 Task: Add an event with the title Second Team Building Workshop: Building Trust and Camaraderie, date ''2024/03/20'', time 8:50 AM to 10:50 AMand add a description: The training workshop will commence with an introduction to the fundamental principles of effective presentations. Participants will learn about the key elements of a successful presentation, including content development, delivery techniques, visual aids, and audience engagement.Select event color  Banana . Add location for the event as: 123 Sultan Ahmed Mosque, Istanbul, Turkey, logged in from the account softage.10@softage.netand send the event invitation to softage.6@softage.net and softage.7@softage.net. Set a reminder for the event Daily
Action: Mouse moved to (42, 83)
Screenshot: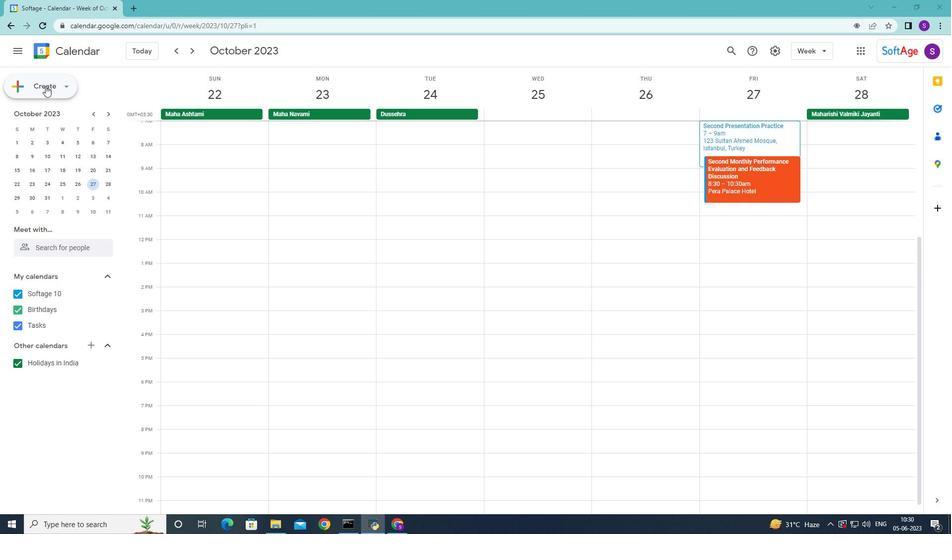 
Action: Mouse pressed left at (42, 83)
Screenshot: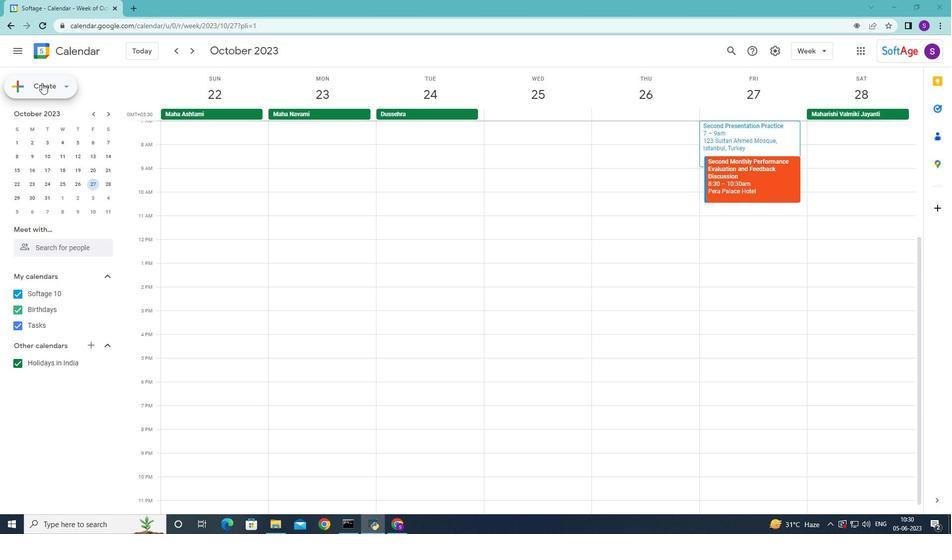 
Action: Mouse moved to (60, 119)
Screenshot: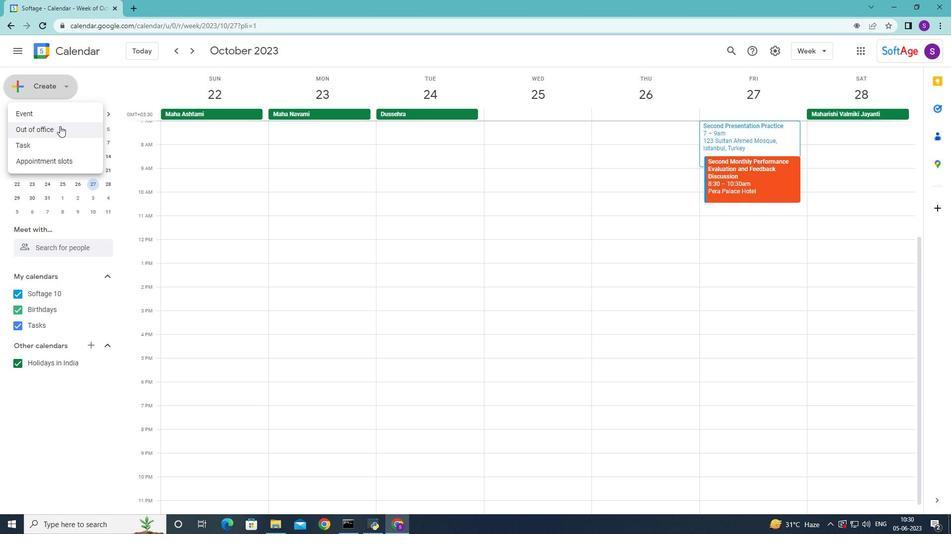
Action: Mouse pressed left at (60, 119)
Screenshot: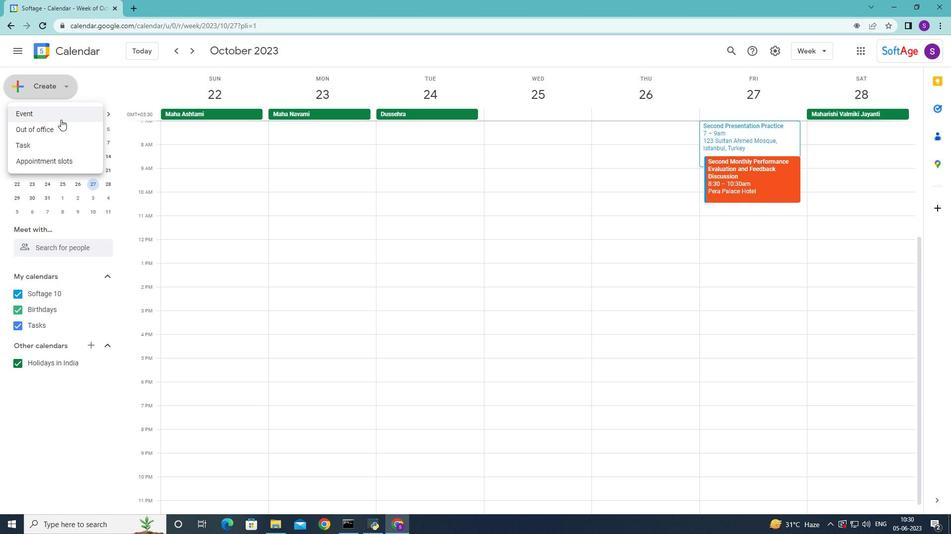 
Action: Mouse moved to (515, 188)
Screenshot: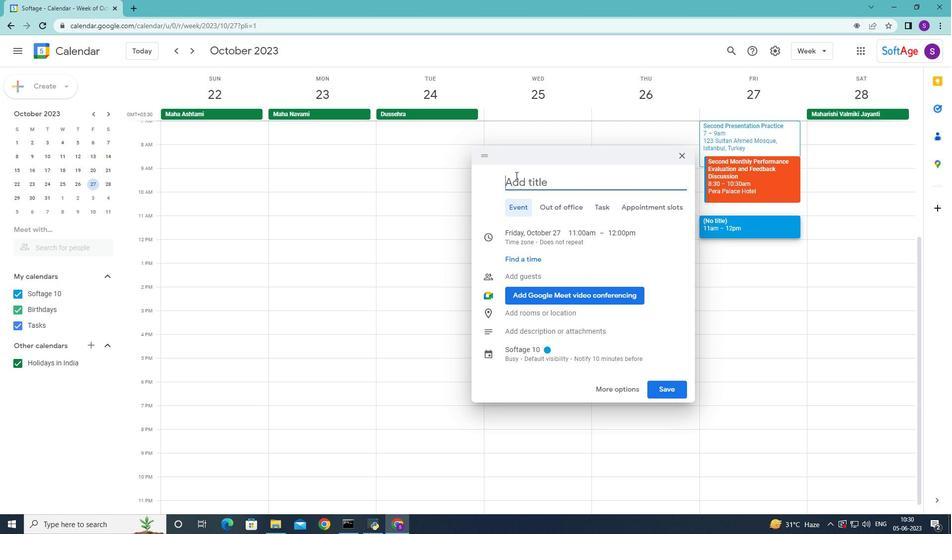 
Action: Mouse pressed left at (515, 188)
Screenshot: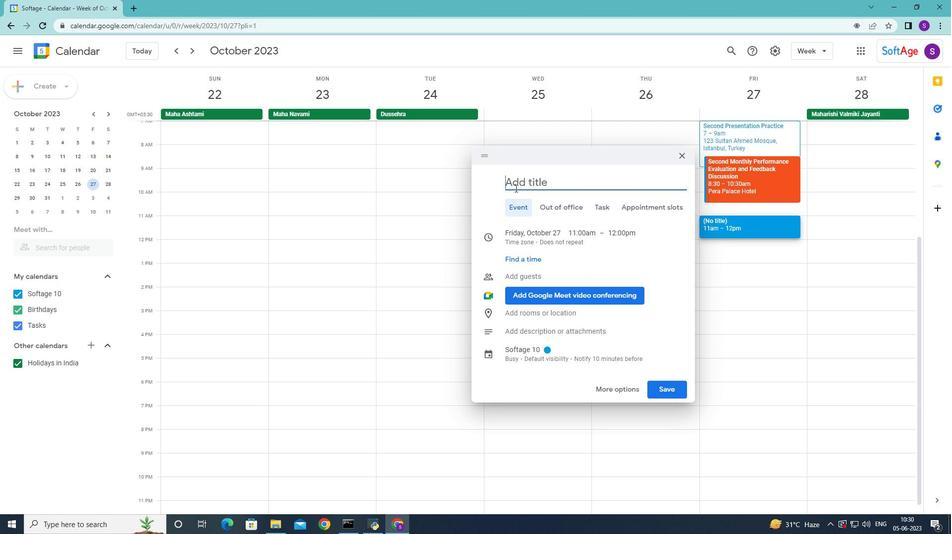 
Action: Key pressed <Key.shift>Team<Key.space><Key.shift>Building<Key.space><Key.shift>Workshop<Key.space><Key.backspace><Key.shift_r>:<Key.space><Key.shift>Building<Key.space><Key.shift>Trust<Key.space>and<Key.space><Key.shift>Camaraderie<Key.space>
Screenshot: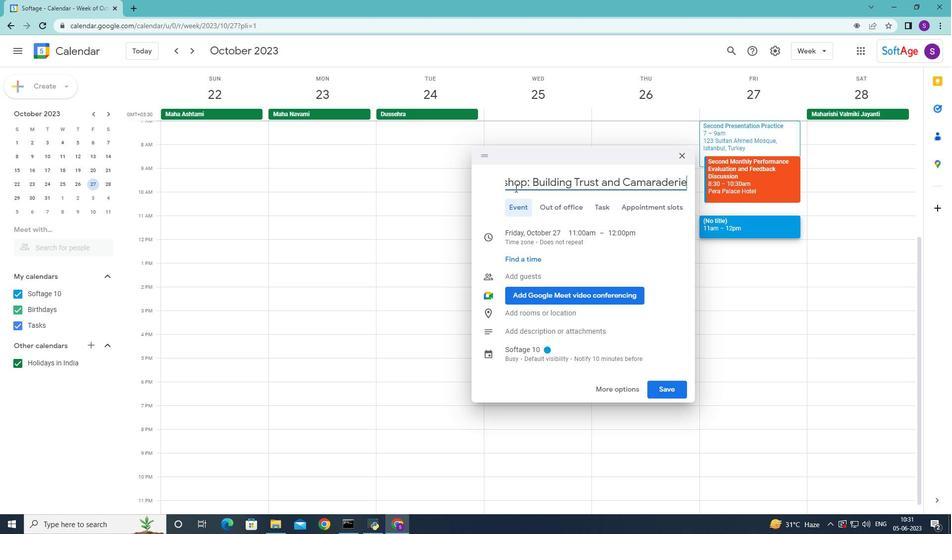 
Action: Mouse moved to (507, 234)
Screenshot: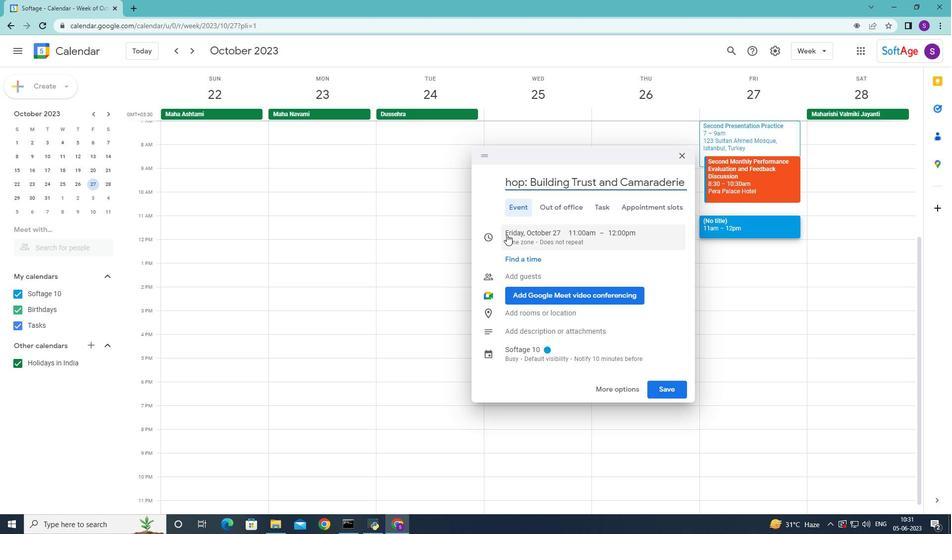 
Action: Mouse pressed left at (507, 234)
Screenshot: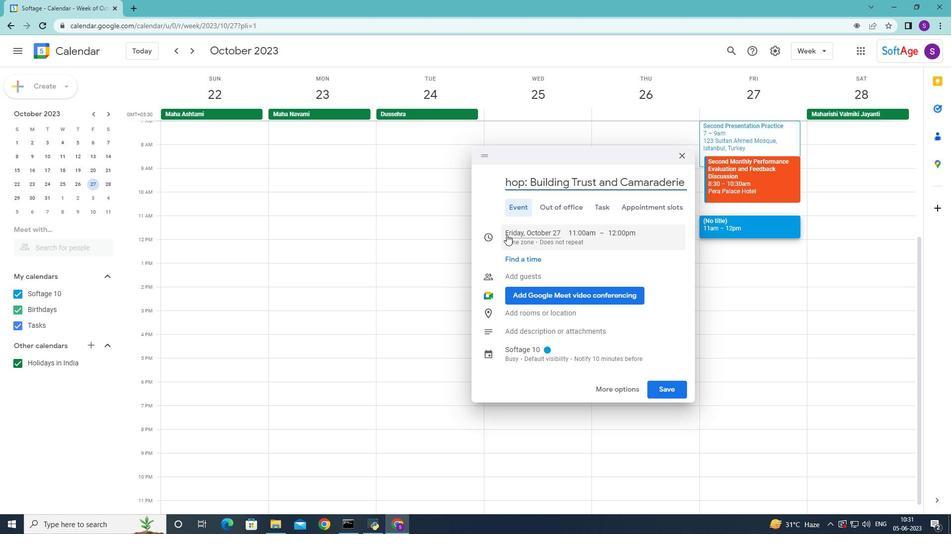 
Action: Mouse pressed left at (507, 234)
Screenshot: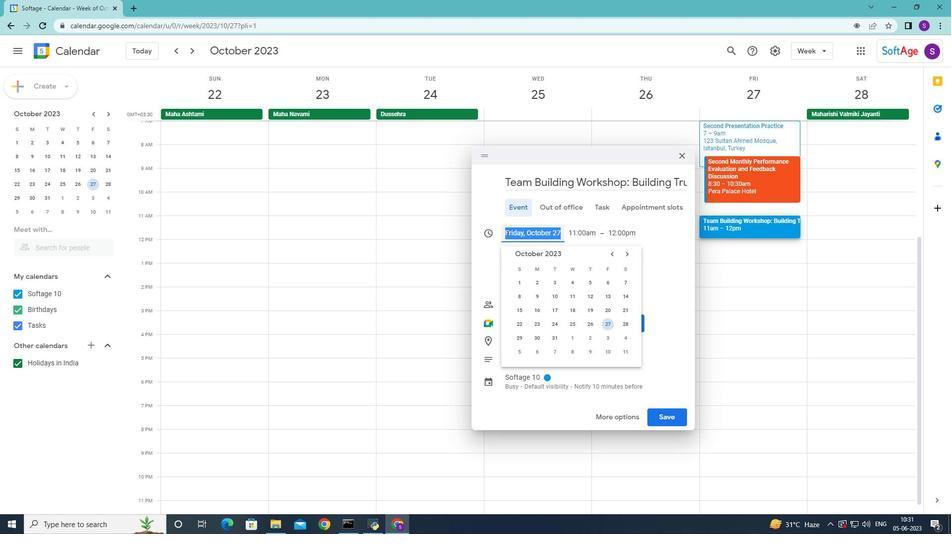 
Action: Mouse moved to (628, 254)
Screenshot: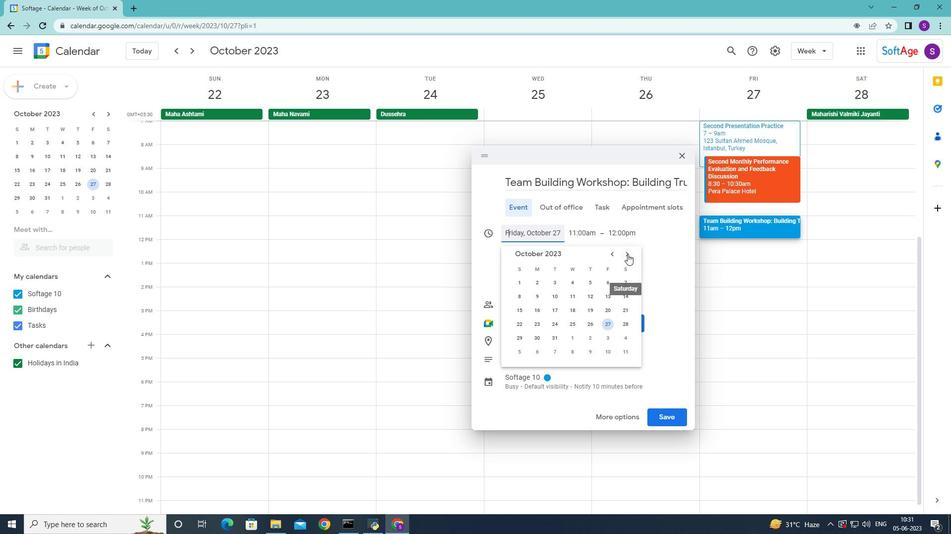 
Action: Mouse pressed left at (628, 254)
Screenshot: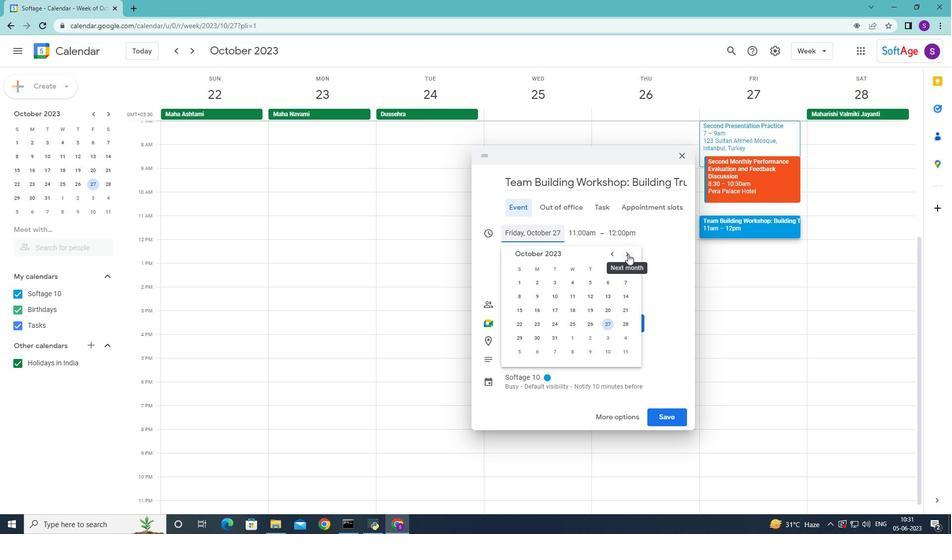 
Action: Mouse pressed left at (628, 254)
Screenshot: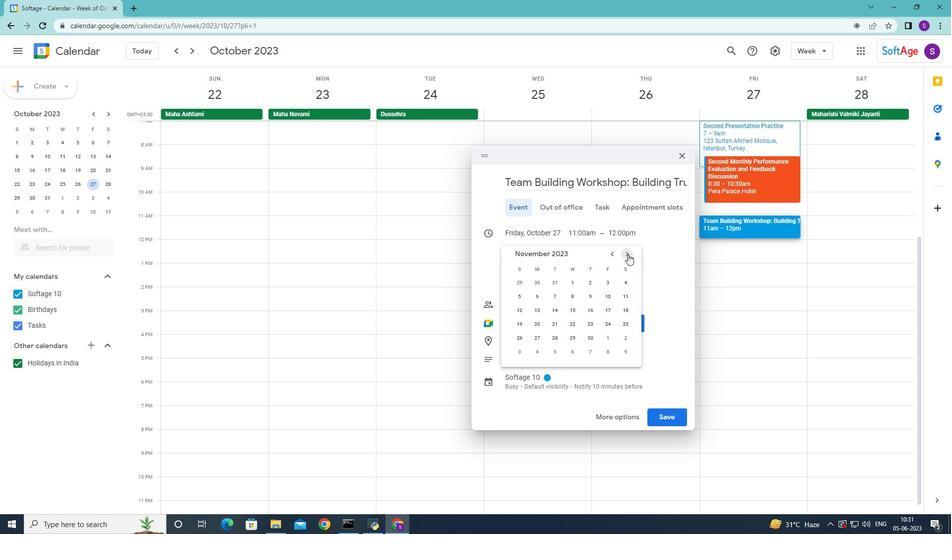 
Action: Mouse pressed left at (628, 254)
Screenshot: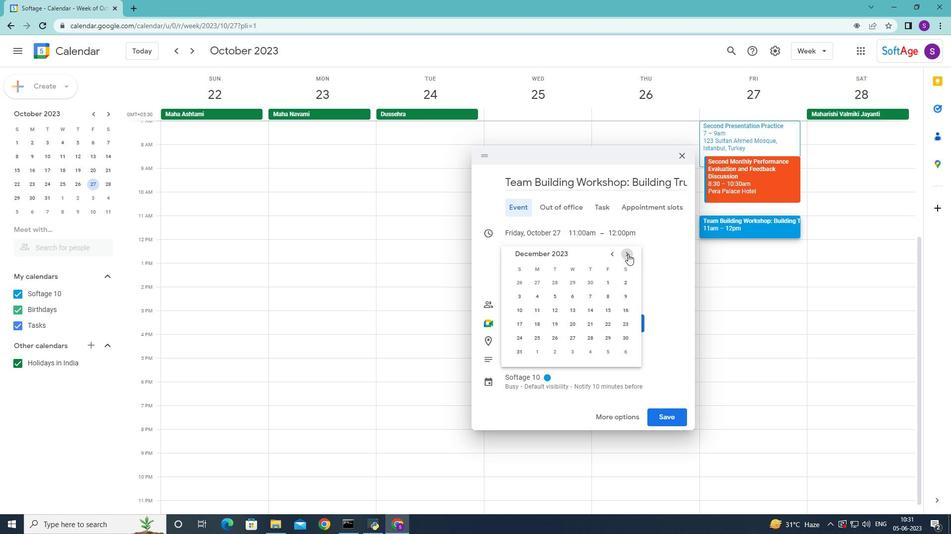 
Action: Mouse pressed left at (628, 254)
Screenshot: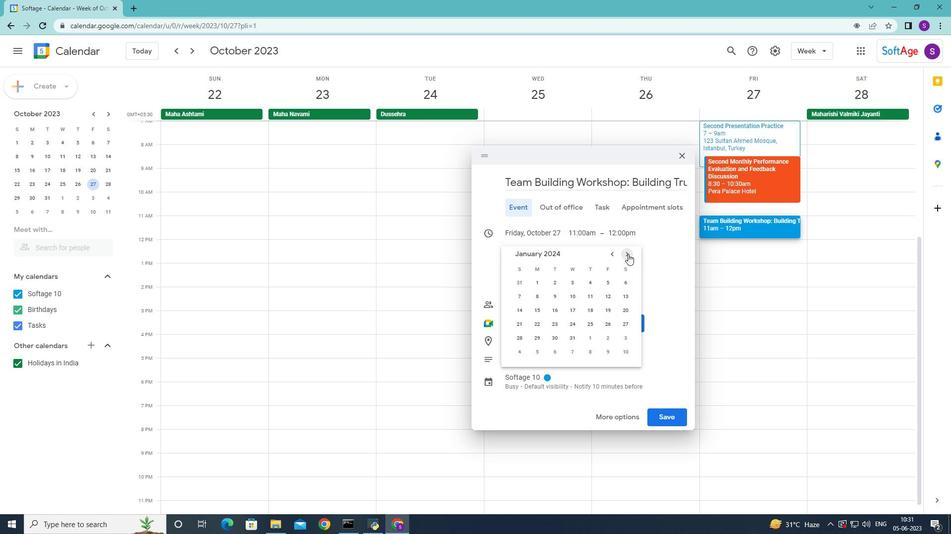 
Action: Mouse pressed left at (628, 254)
Screenshot: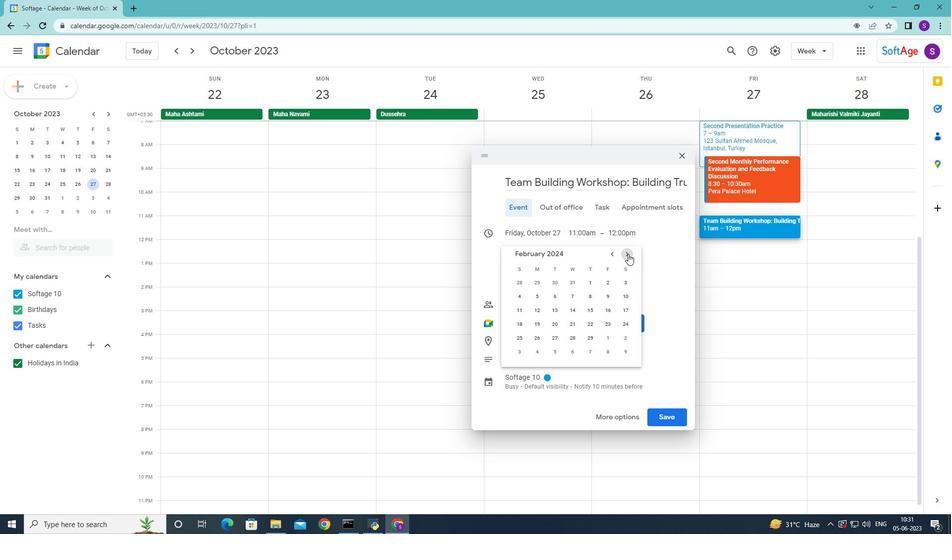 
Action: Mouse moved to (573, 323)
Screenshot: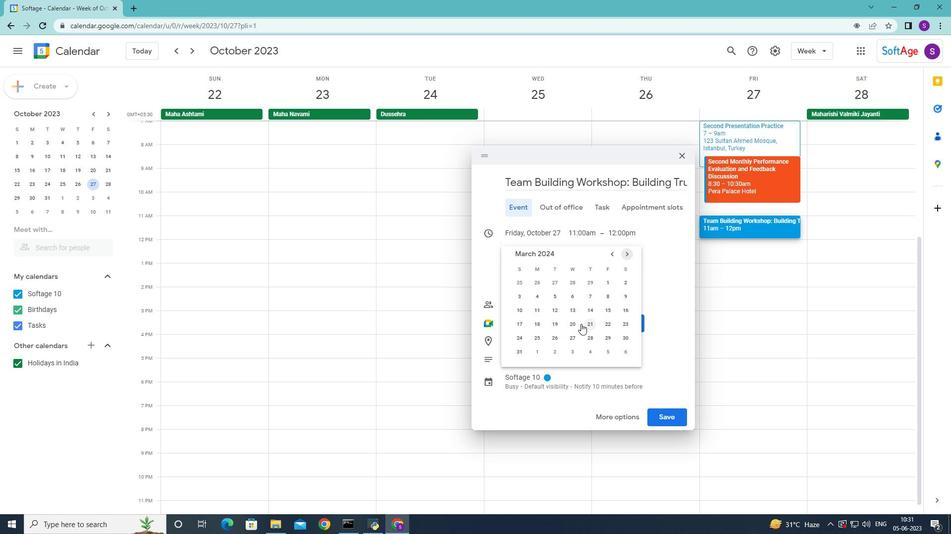
Action: Mouse pressed left at (573, 323)
Screenshot: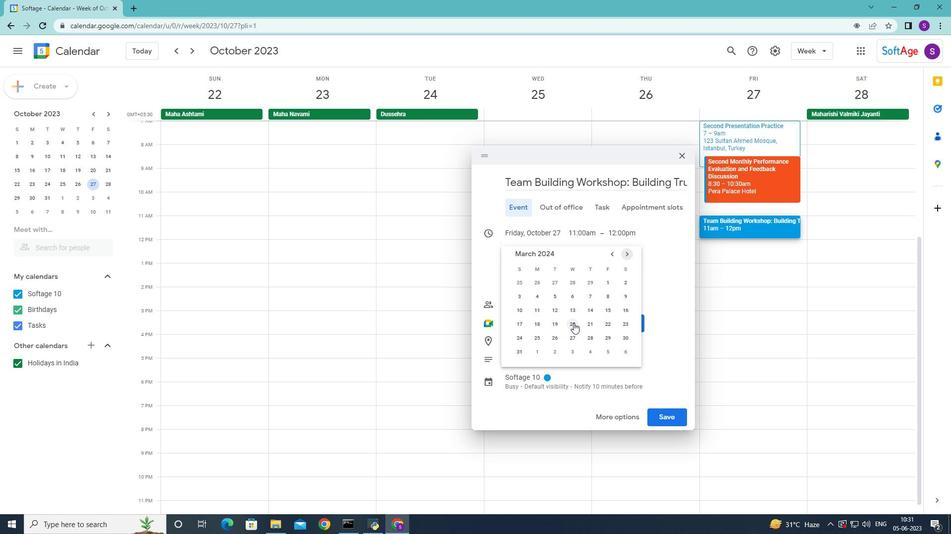 
Action: Mouse moved to (406, 235)
Screenshot: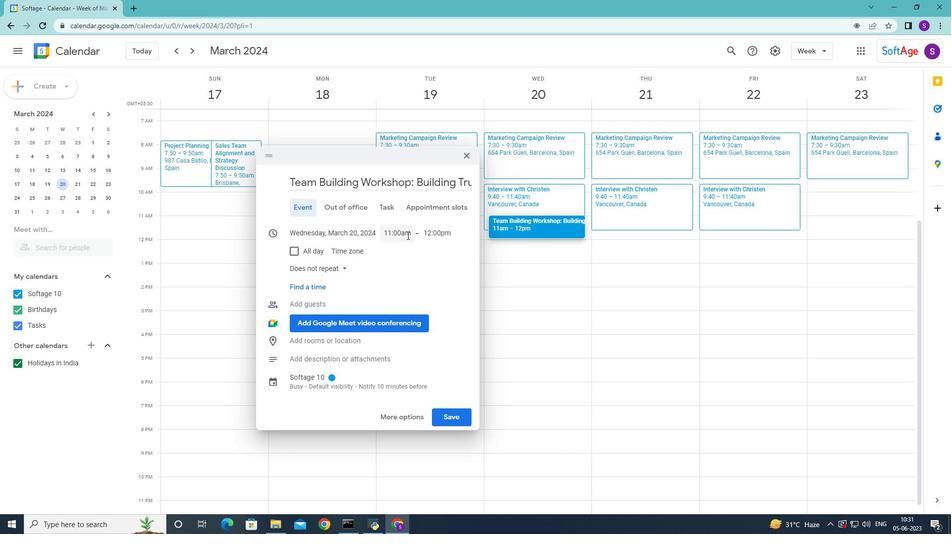 
Action: Mouse pressed left at (406, 235)
Screenshot: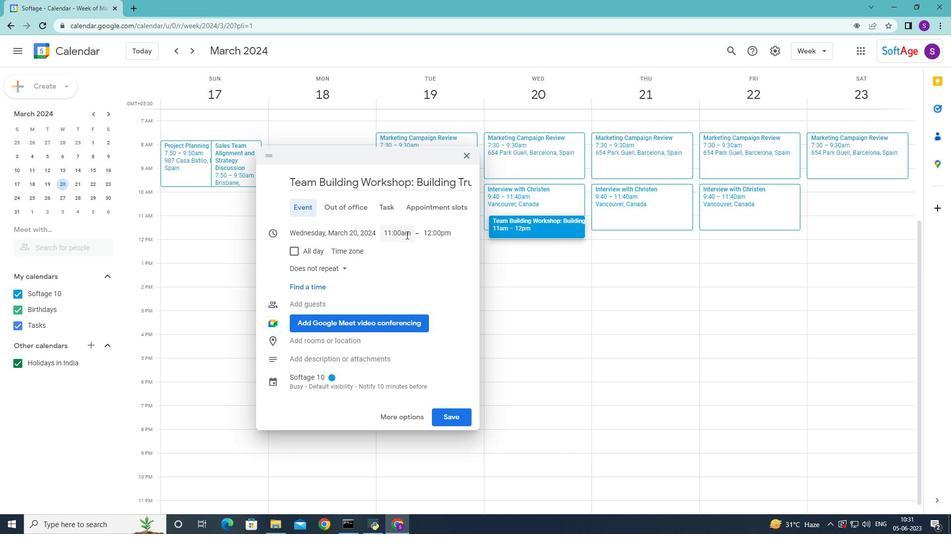 
Action: Mouse moved to (406, 299)
Screenshot: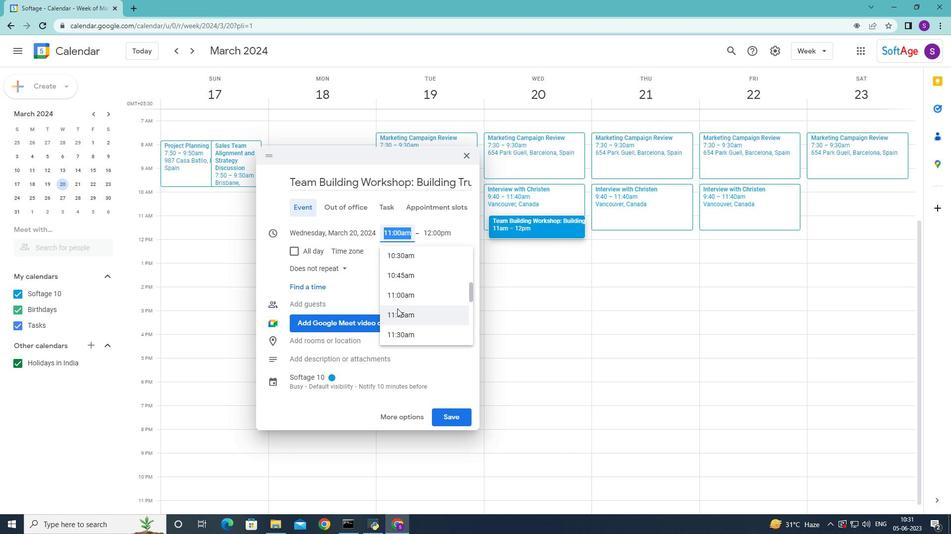 
Action: Key pressed 8<Key.shift_r>:50am<Key.enter>
Screenshot: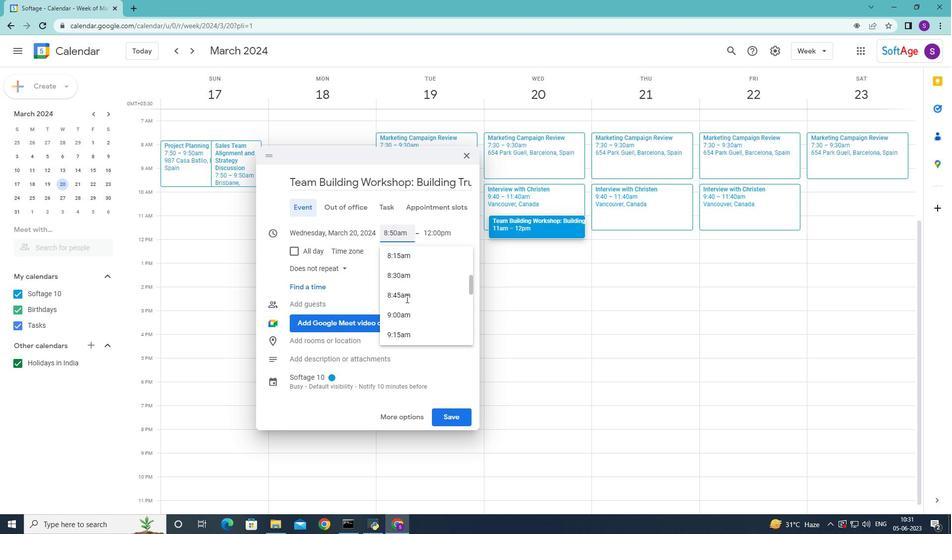 
Action: Mouse moved to (417, 233)
Screenshot: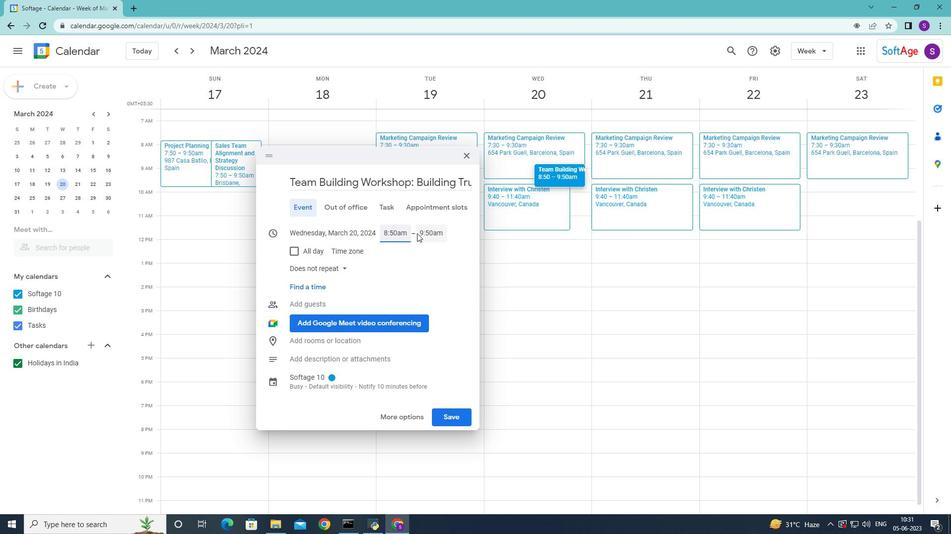 
Action: Mouse pressed left at (417, 233)
Screenshot: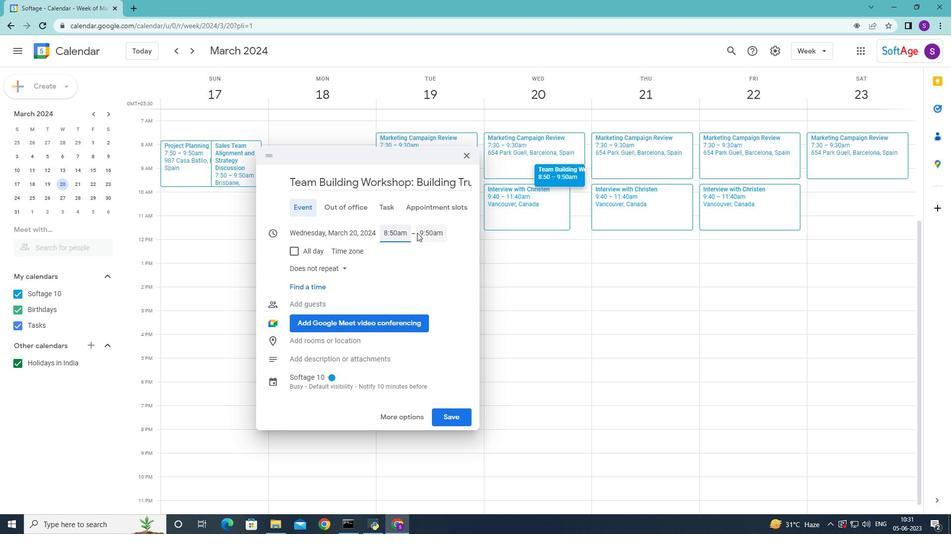 
Action: Key pressed 10<Key.shift_r>:50am<Key.enter>
Screenshot: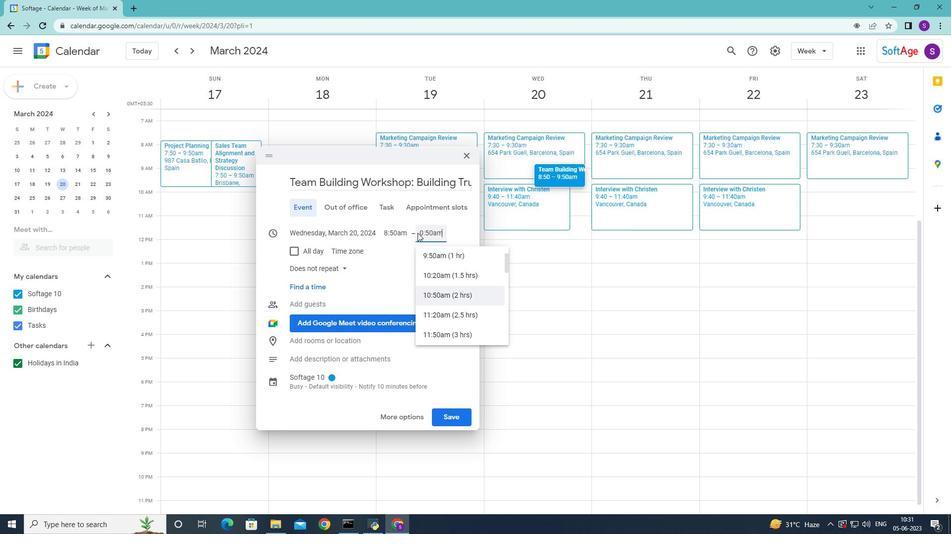 
Action: Mouse moved to (393, 422)
Screenshot: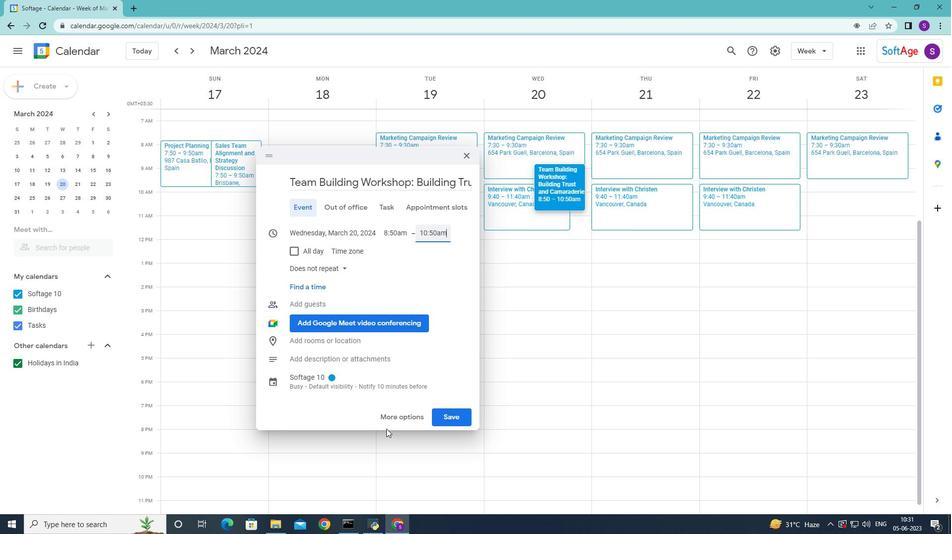 
Action: Mouse pressed left at (393, 422)
Screenshot: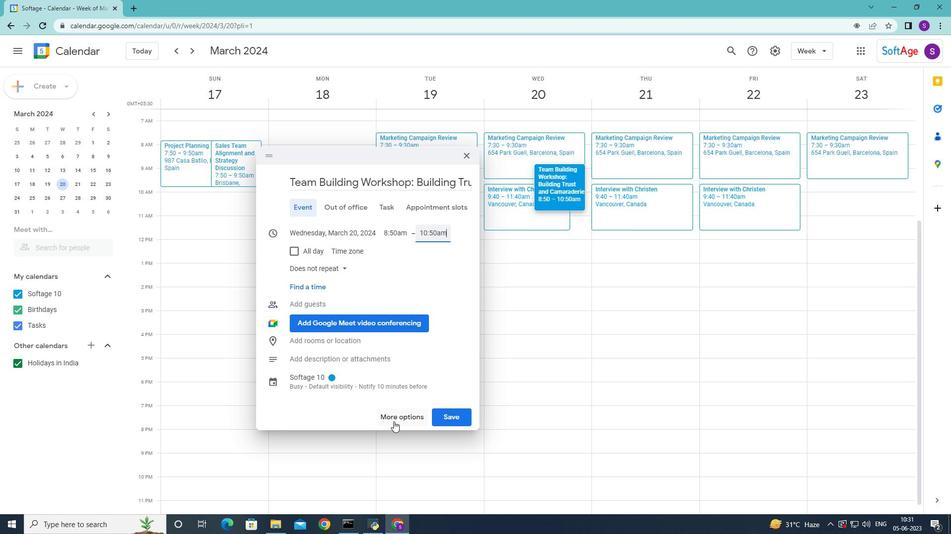 
Action: Mouse moved to (192, 378)
Screenshot: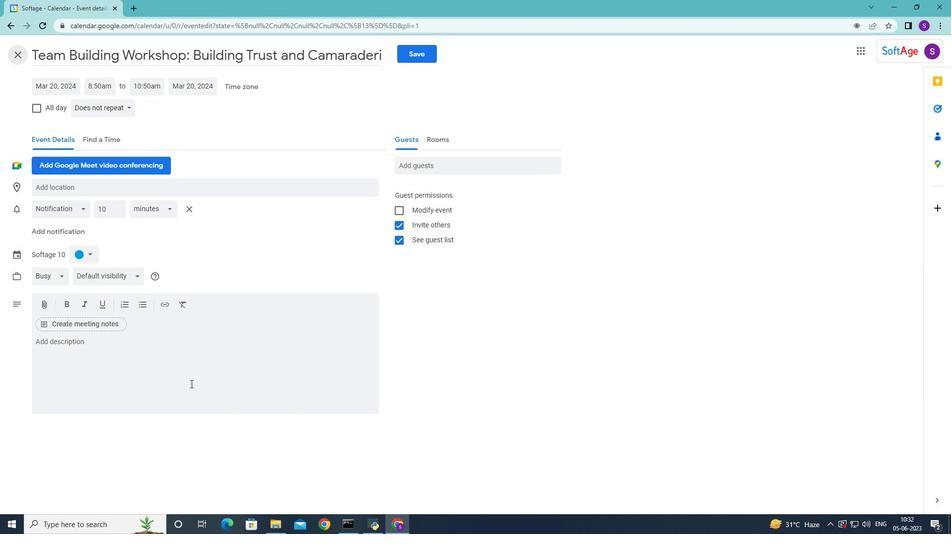 
Action: Mouse pressed left at (192, 378)
Screenshot: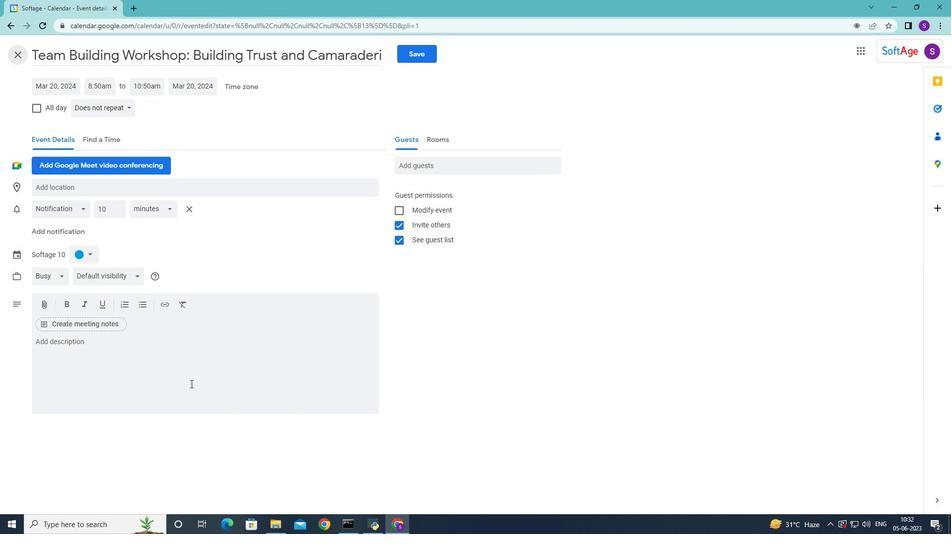 
Action: Key pressed <Key.shift>The<Key.space><Key.shift>Training<Key.space>workshop<Key.space>will<Key.space>commence<Key.space>with<Key.space>an<Key.space>introduction<Key.space>t<Key.space>the<Key.space>d<Key.backspace>fundaental<Key.space><Key.backspace><Key.backspace>
Screenshot: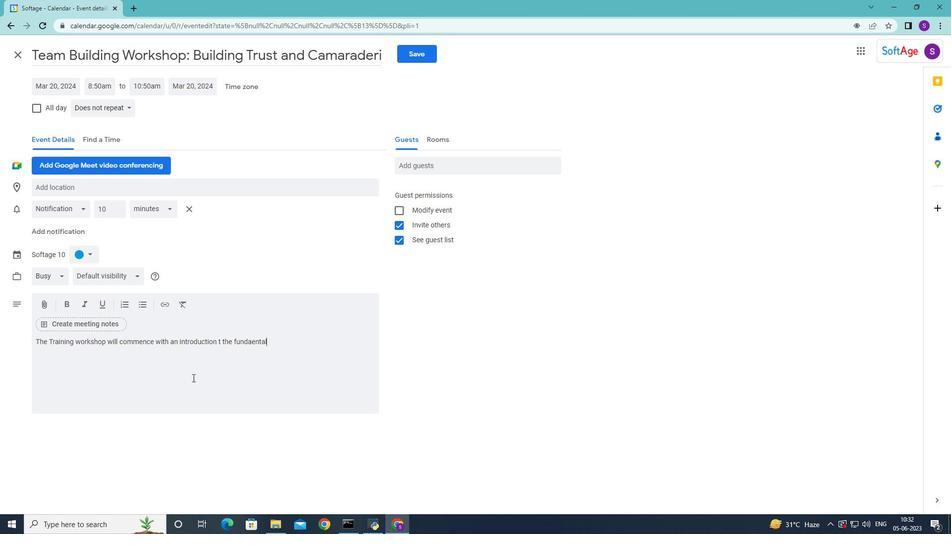 
Action: Mouse moved to (192, 377)
Screenshot: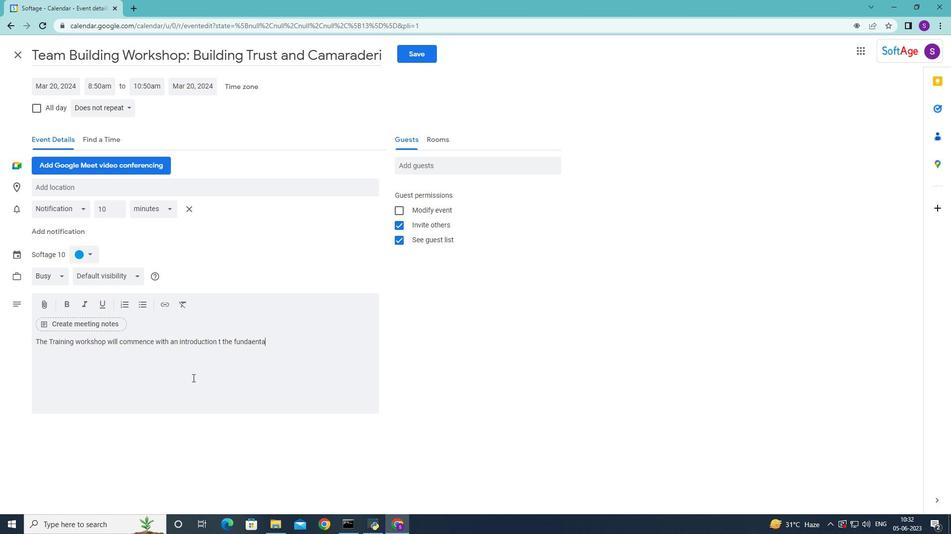 
Action: Key pressed <Key.backspace><Key.backspace><Key.backspace><Key.backspace>mental<Key.space>pronciples<Key.space><Key.backspace><Key.backspace><Key.backspace><Key.backspace><Key.backspace><Key.backspace><Key.backspace><Key.backspace><Key.backspace>inciples<Key.space>of<Key.space>effective<Key.space>presentation<Key.space><Key.backspace>.<Key.space><Key.shift><Key.shift><Key.shift><Key.shift><Key.shift><Key.shift><Key.shift><Key.shift>participants<Key.space>will<Key.space>learn<Key.space>about<Key.space>the<Key.space>key<Key.space>elements<Key.space>of<Key.space>a<Key.space>succesful<Key.space>
Screenshot: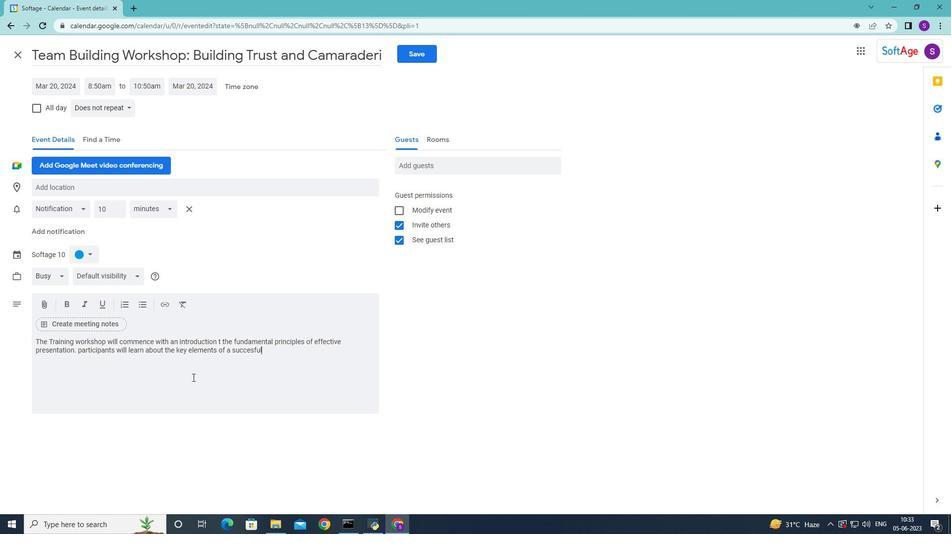 
Action: Mouse moved to (253, 350)
Screenshot: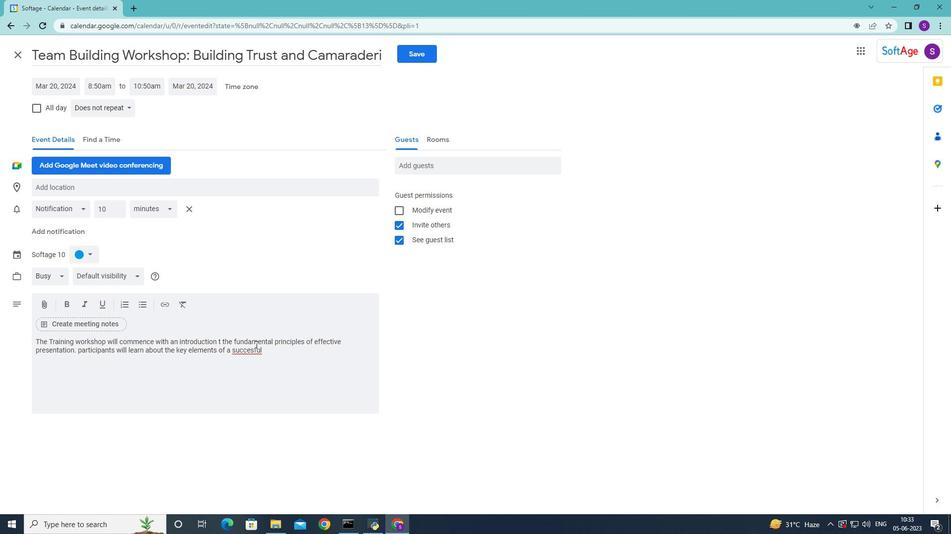 
Action: Mouse pressed left at (253, 350)
Screenshot: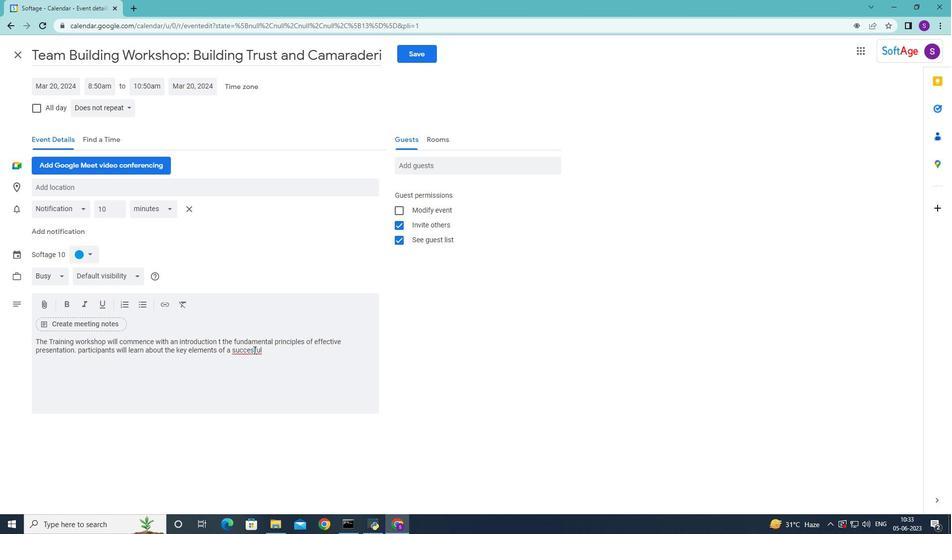 
Action: Key pressed s
Screenshot: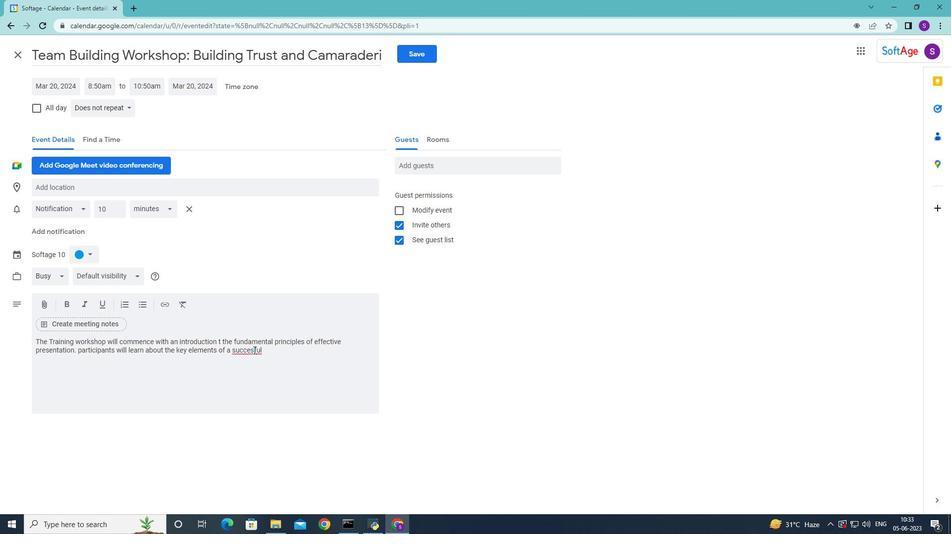 
Action: Mouse moved to (288, 351)
Screenshot: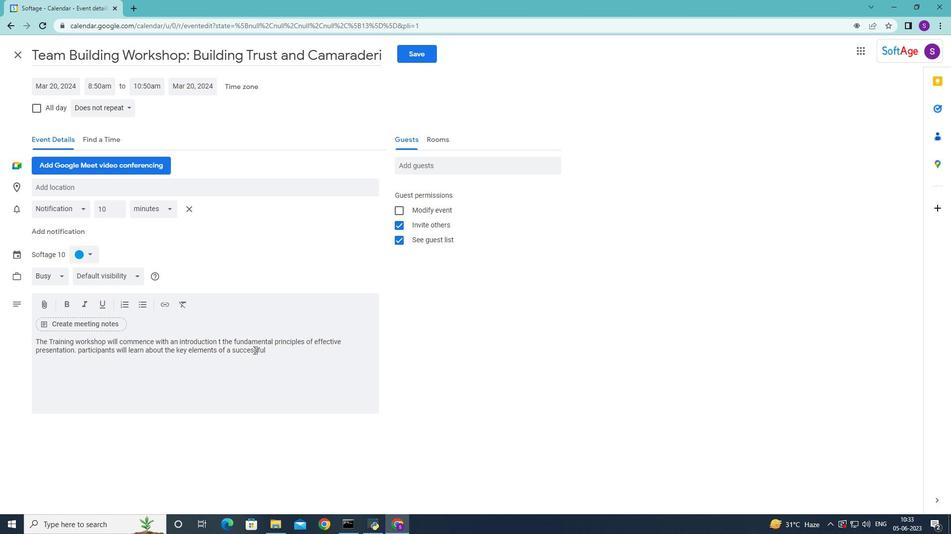 
Action: Mouse pressed left at (288, 351)
Screenshot: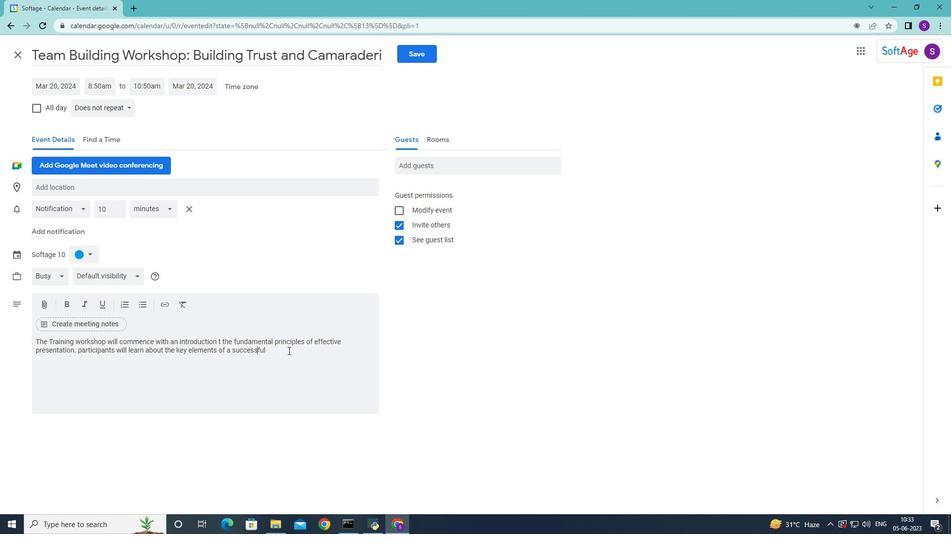 
Action: Key pressed prsentation<Key.space><Key.backspace>,<Key.space>including<Key.space>content<Key.space>development<Key.space><Key.backspace>,<Key.space>delivery<Key.space>techniques,<Key.space><Key.shift>Vi<Key.backspace>sual<Key.space>aids,<Key.space>and<Key.space>audience<Key.space>
Screenshot: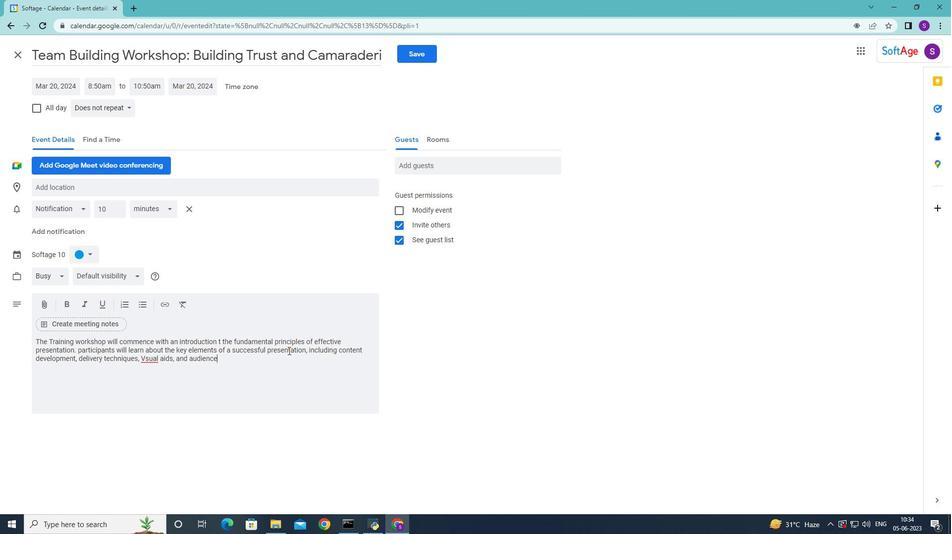 
Action: Mouse moved to (144, 363)
Screenshot: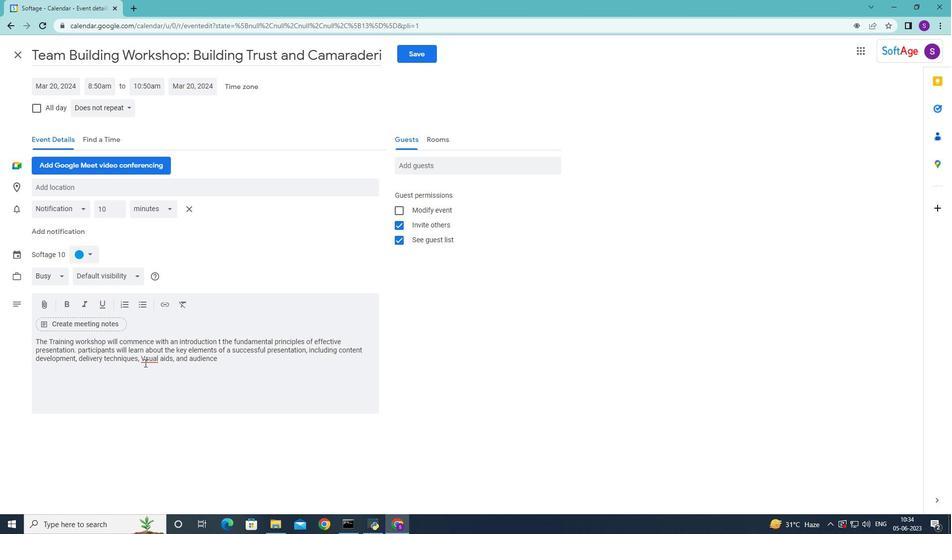 
Action: Mouse pressed left at (144, 363)
Screenshot: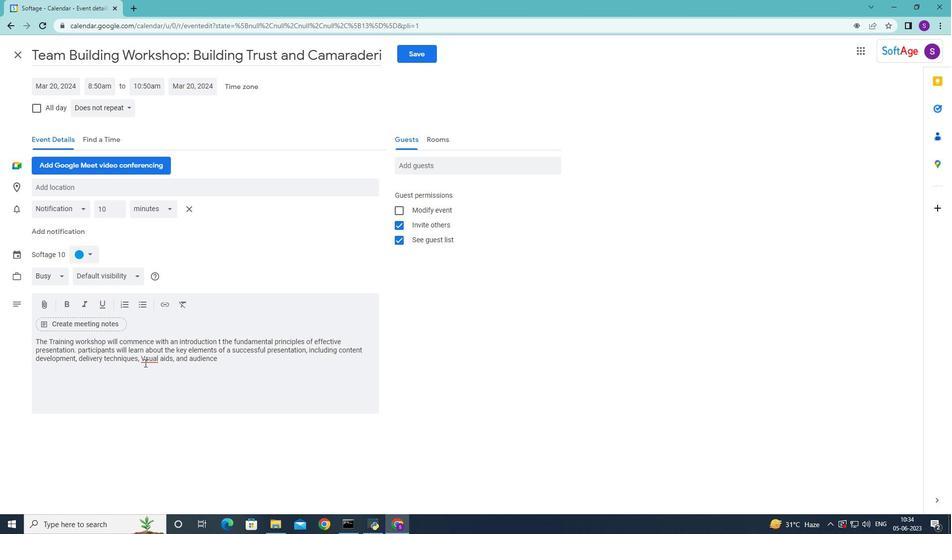 
Action: Mouse moved to (161, 380)
Screenshot: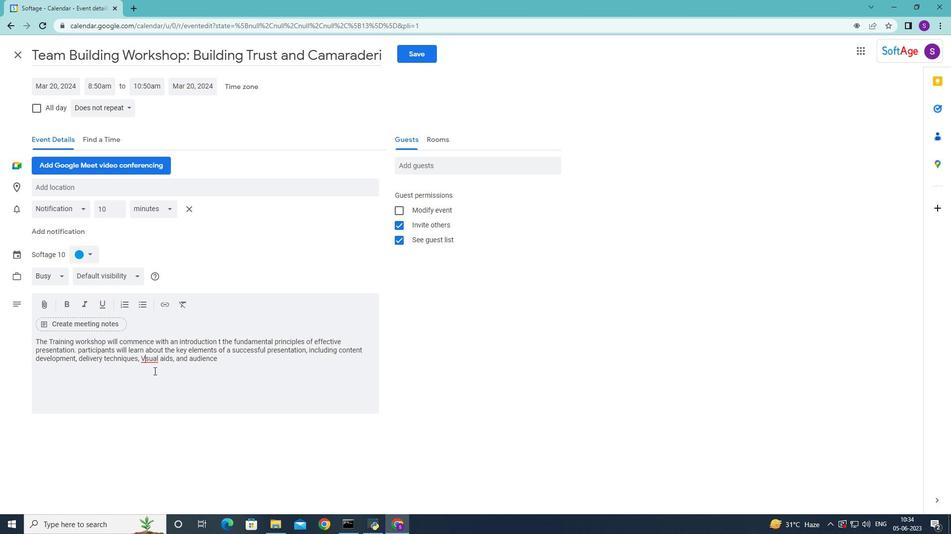 
Action: Key pressed i
Screenshot: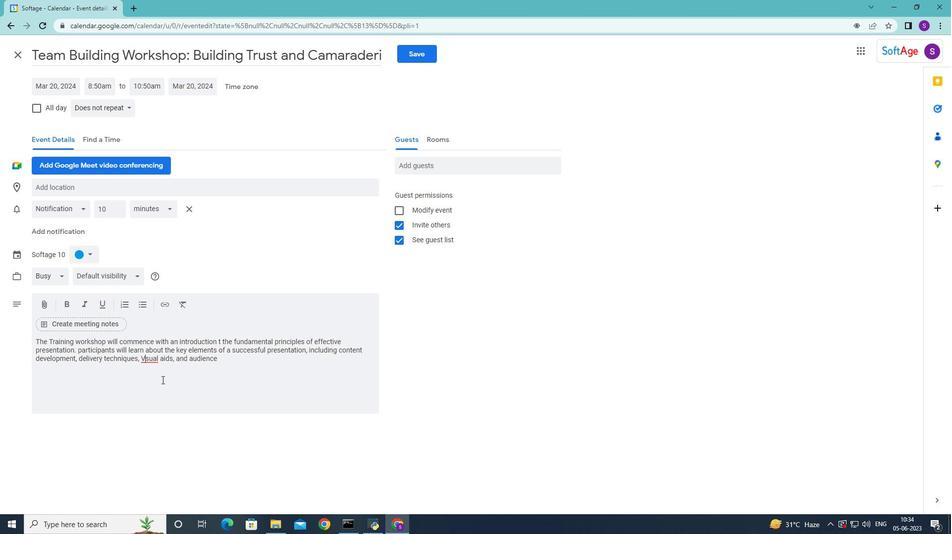 
Action: Mouse moved to (234, 362)
Screenshot: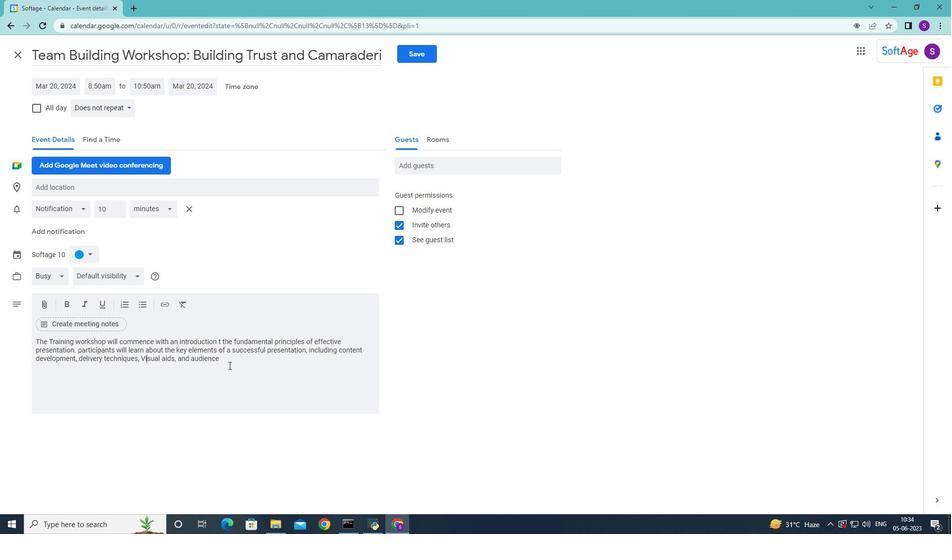 
Action: Mouse pressed left at (234, 362)
Screenshot: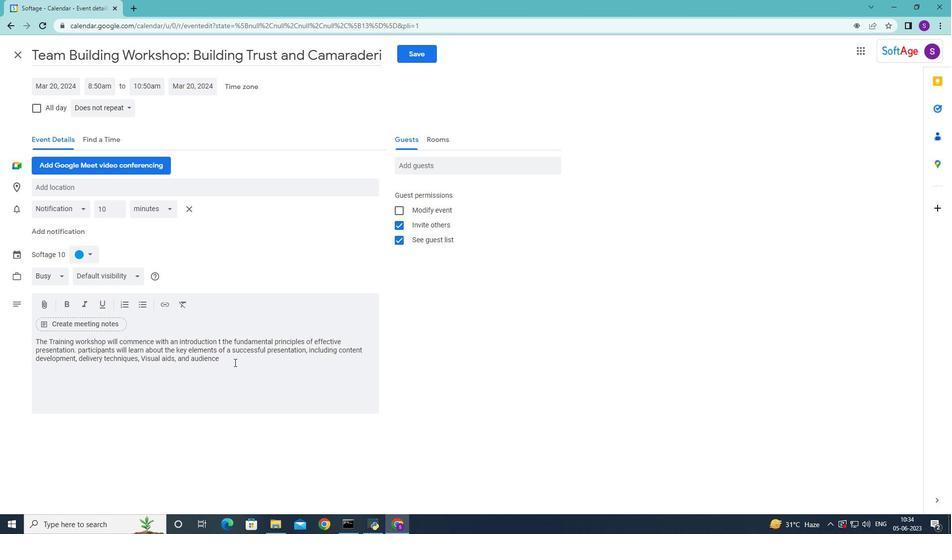 
Action: Mouse moved to (231, 362)
Screenshot: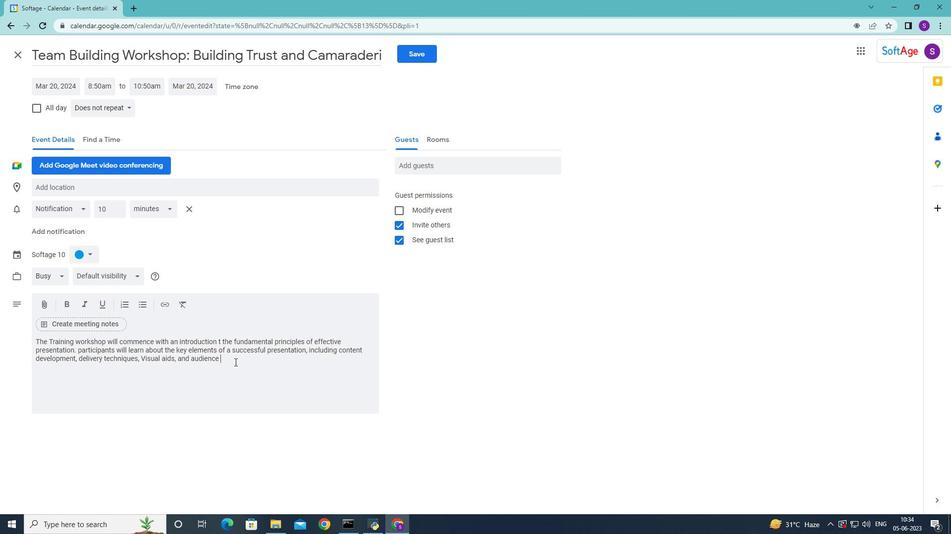 
Action: Key pressed engagement<Key.space><Key.backspace>.
Screenshot: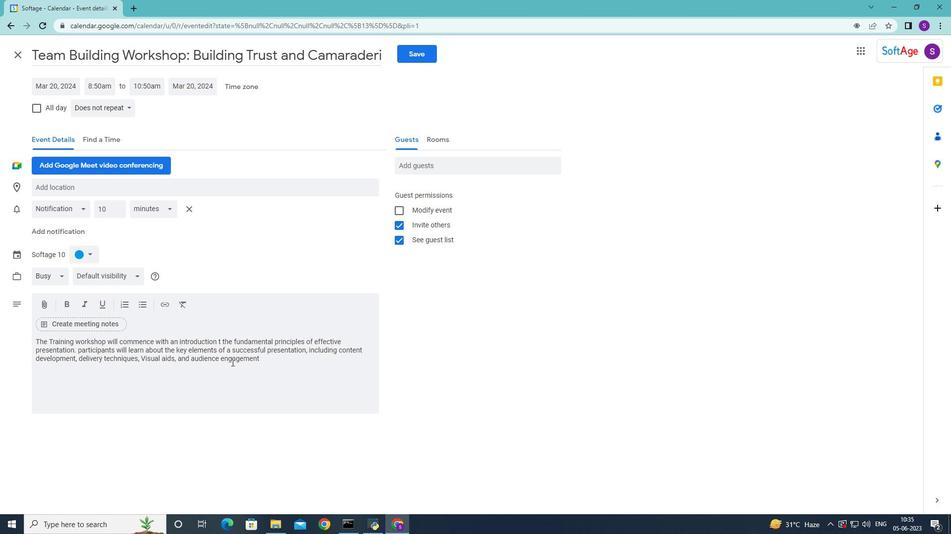 
Action: Mouse moved to (75, 254)
Screenshot: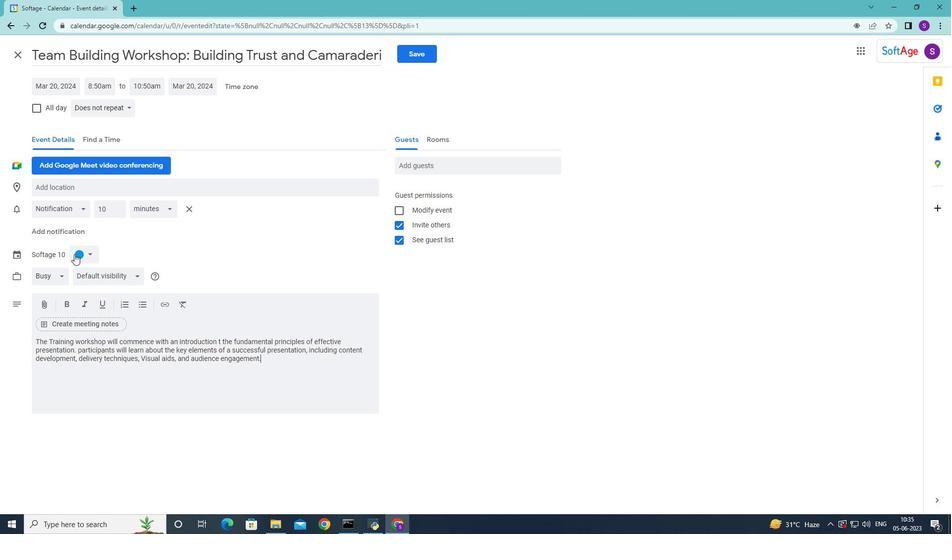 
Action: Mouse pressed left at (75, 254)
Screenshot: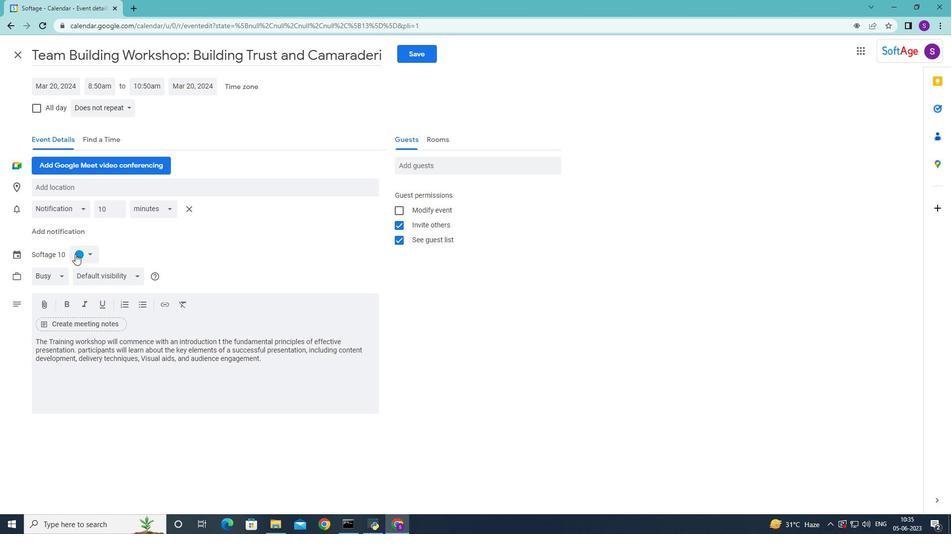 
Action: Mouse moved to (90, 265)
Screenshot: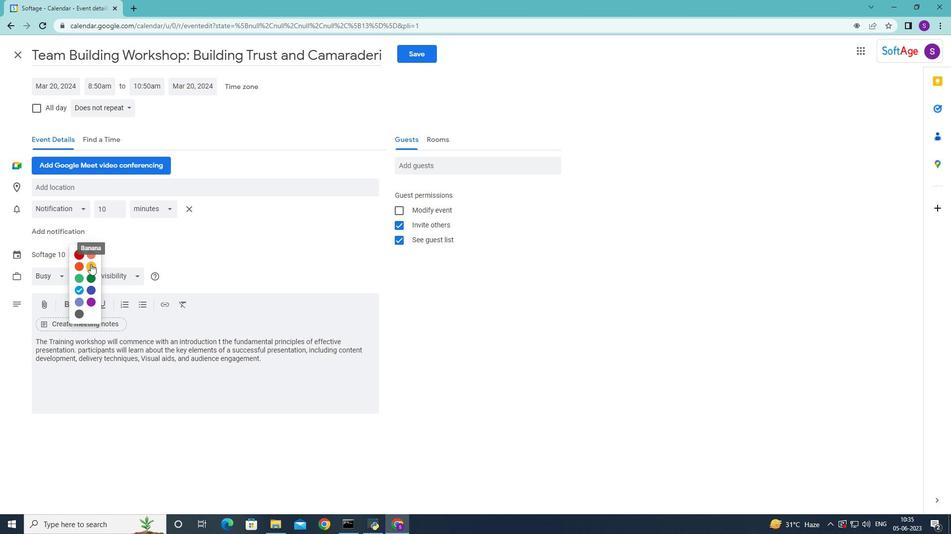 
Action: Mouse pressed left at (90, 265)
Screenshot: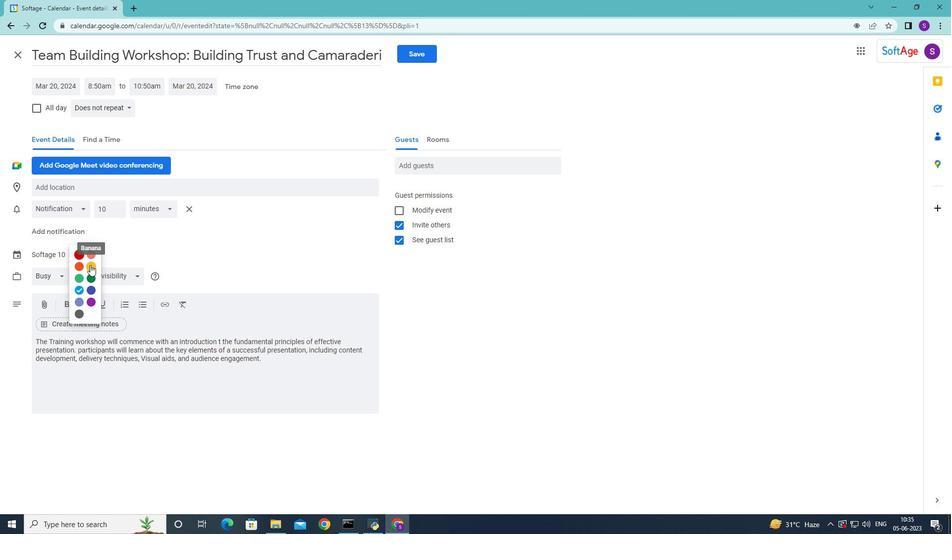 
Action: Mouse moved to (149, 188)
Screenshot: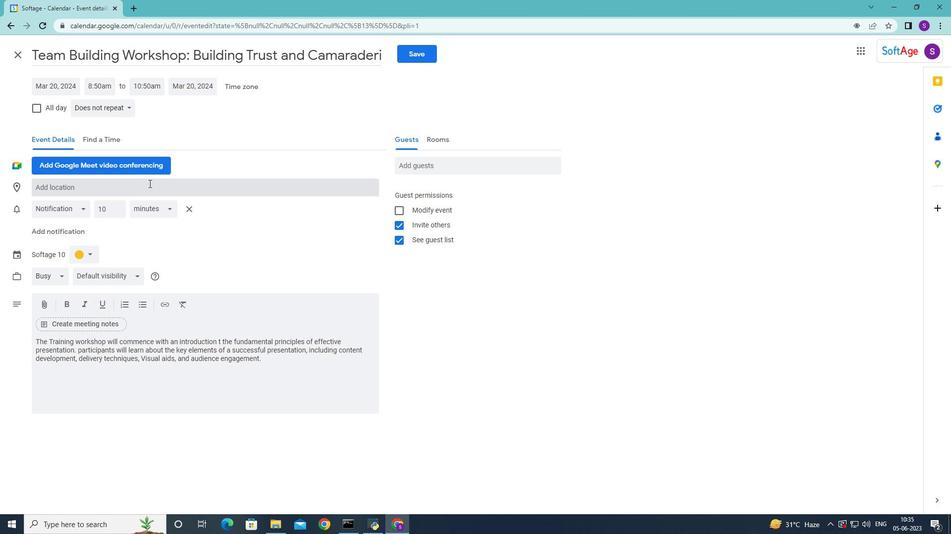 
Action: Mouse pressed left at (149, 188)
Screenshot: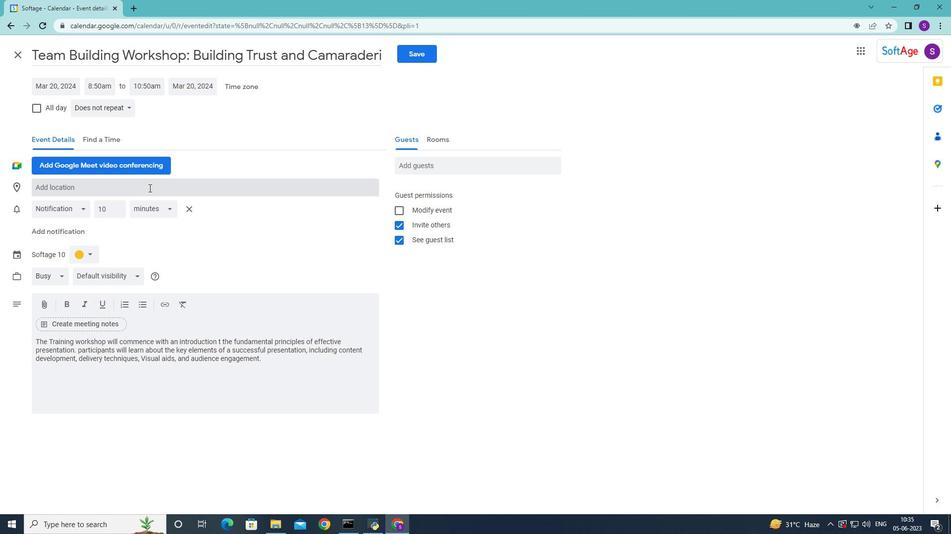 
Action: Mouse moved to (149, 188)
Screenshot: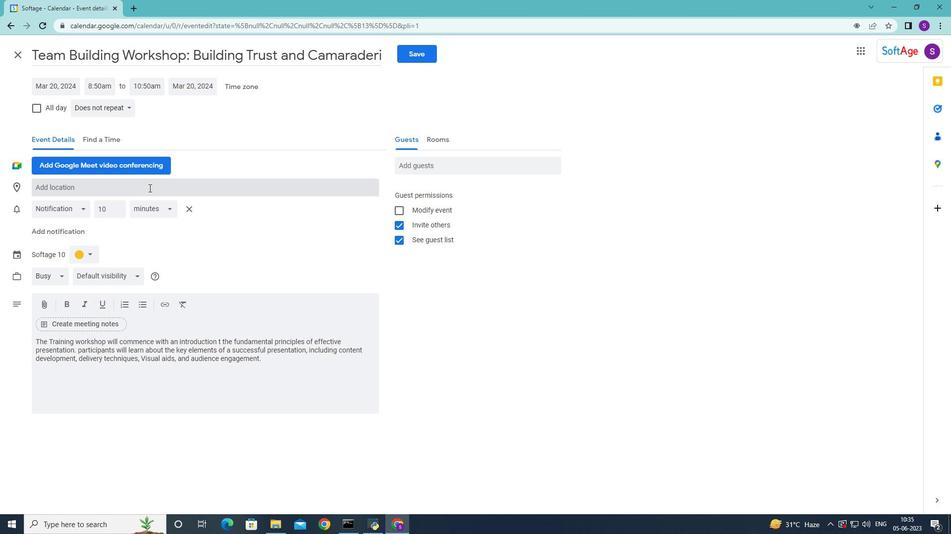 
Action: Key pressed 123<Key.space><Key.shift>Sultan<Key.space><Key.shift>Ahmed<Key.space><Key.shift>Mosque<Key.space><Key.backspace>,<Key.space><Key.shift>istanbul<Key.space><Key.backspace>,<Key.space>turkey<Key.space>
Screenshot: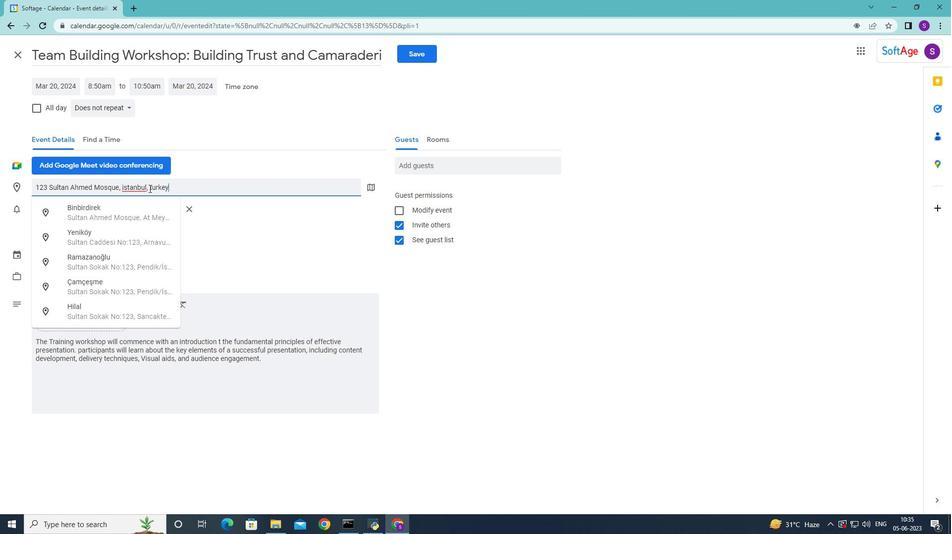 
Action: Mouse moved to (95, 217)
Screenshot: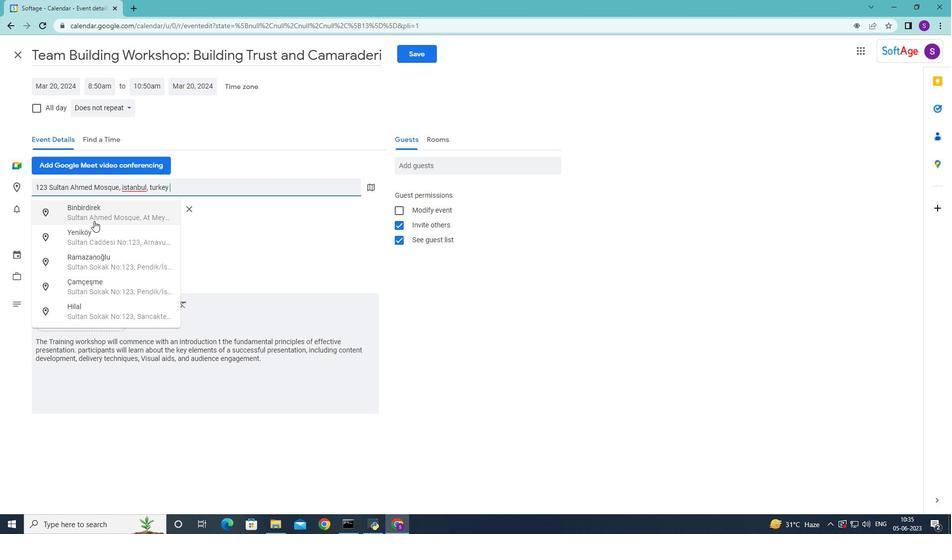 
Action: Mouse pressed left at (95, 217)
Screenshot: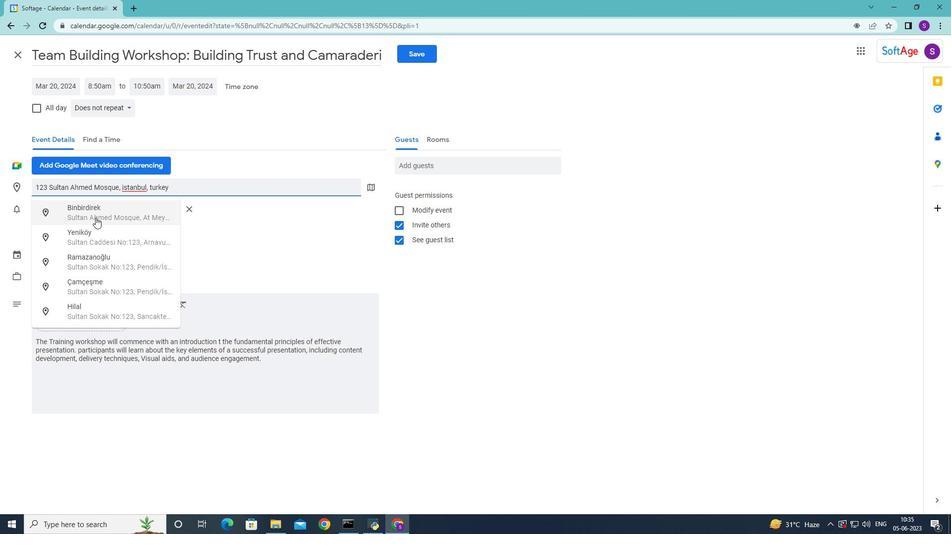 
Action: Mouse moved to (421, 168)
Screenshot: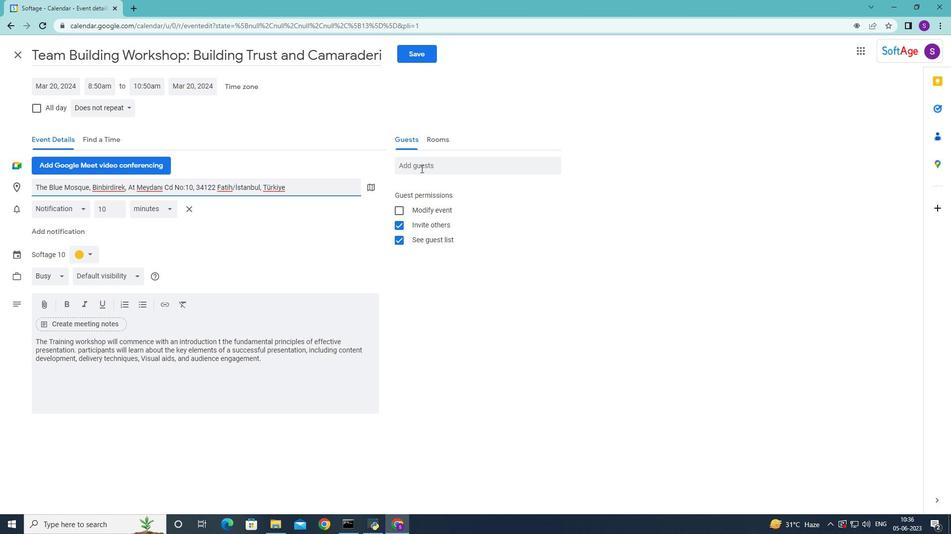 
Action: Mouse pressed left at (421, 168)
Screenshot: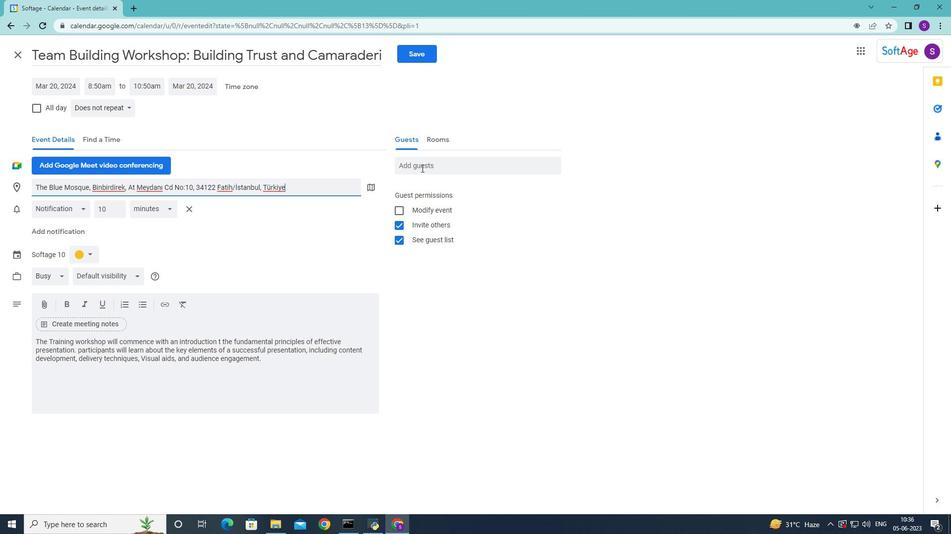 
Action: Key pressed softage.6<Key.shift><Key.shift><Key.shift><Key.shift><Key.shift><Key.shift><Key.shift><Key.shift><Key.shift>@softa
Screenshot: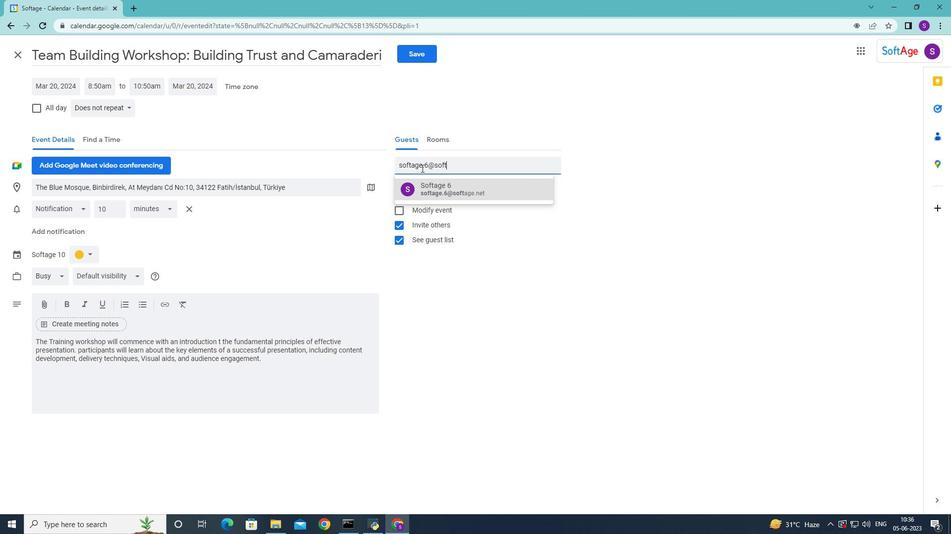 
Action: Mouse moved to (445, 185)
Screenshot: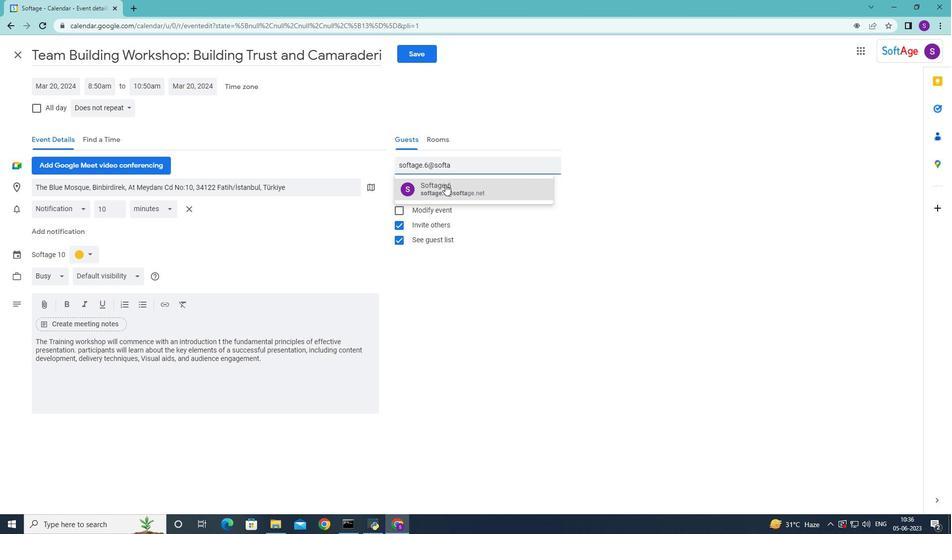 
Action: Mouse pressed left at (445, 185)
Screenshot: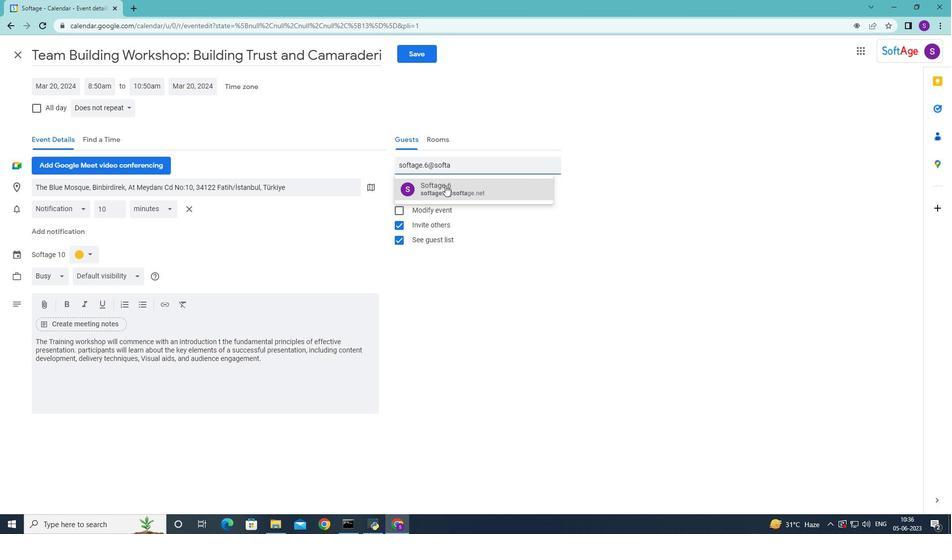 
Action: Mouse moved to (440, 168)
Screenshot: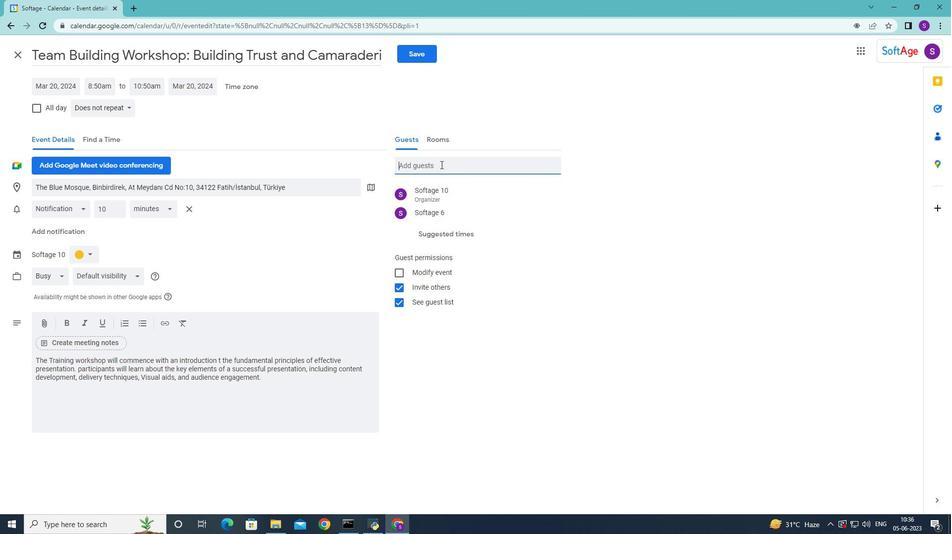 
Action: Mouse pressed left at (440, 168)
Screenshot: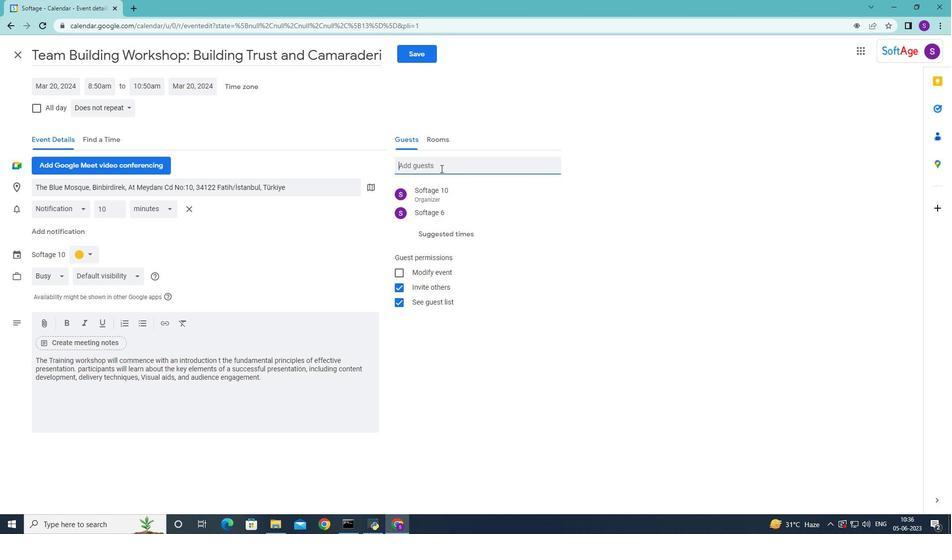 
Action: Key pressed softage.7<Key.shift>2<Key.backspace><Key.shift>2<Key.backspace>2<Key.backspace>2<Key.backspace><Key.shift>@softage.net<Key.enter>
Screenshot: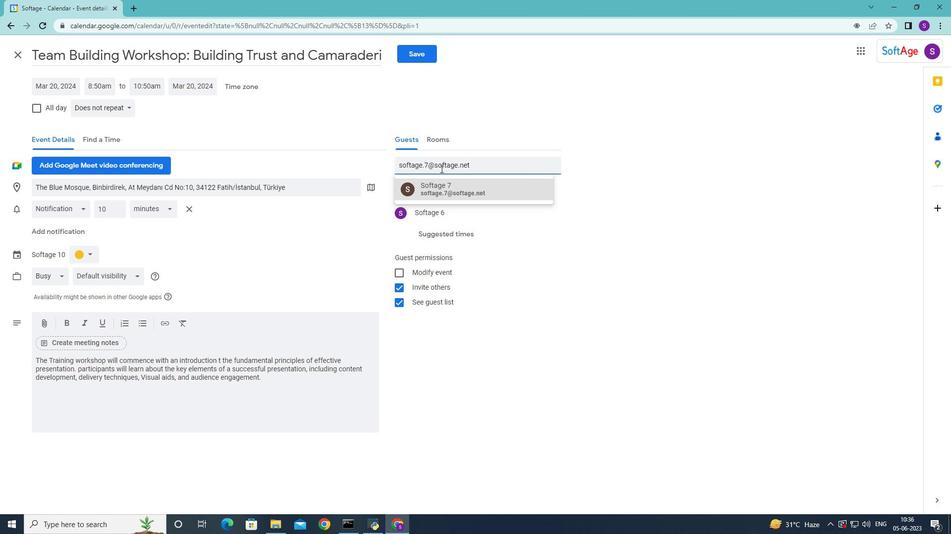 
Action: Mouse moved to (113, 104)
Screenshot: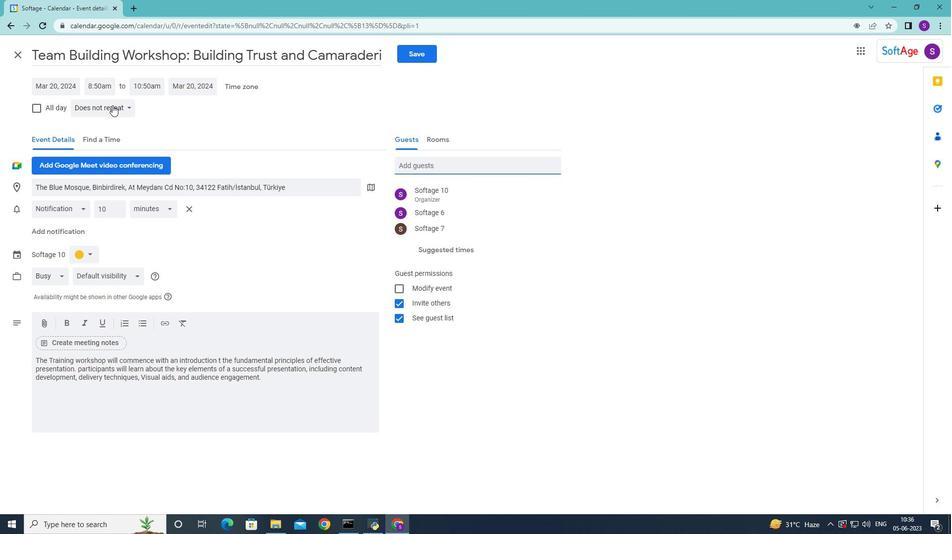 
Action: Mouse pressed left at (113, 104)
Screenshot: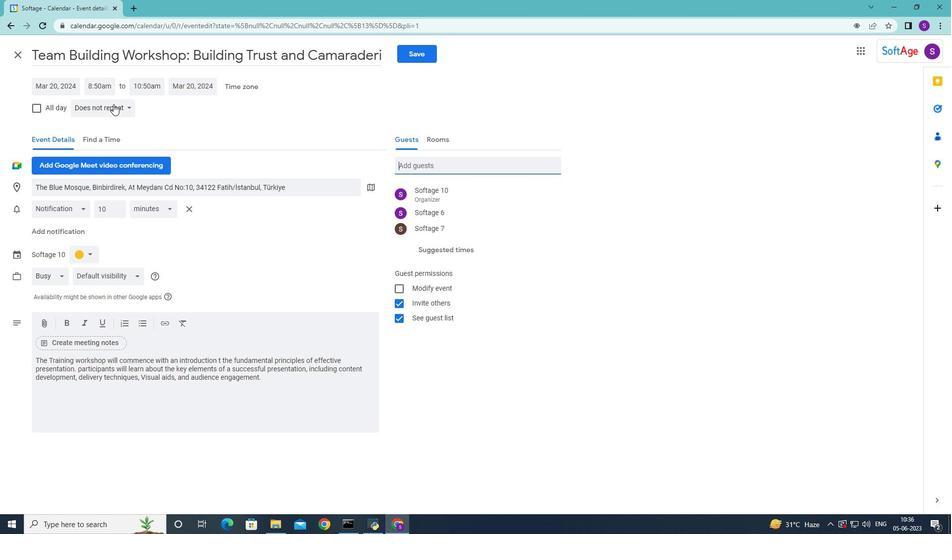 
Action: Mouse moved to (120, 129)
Screenshot: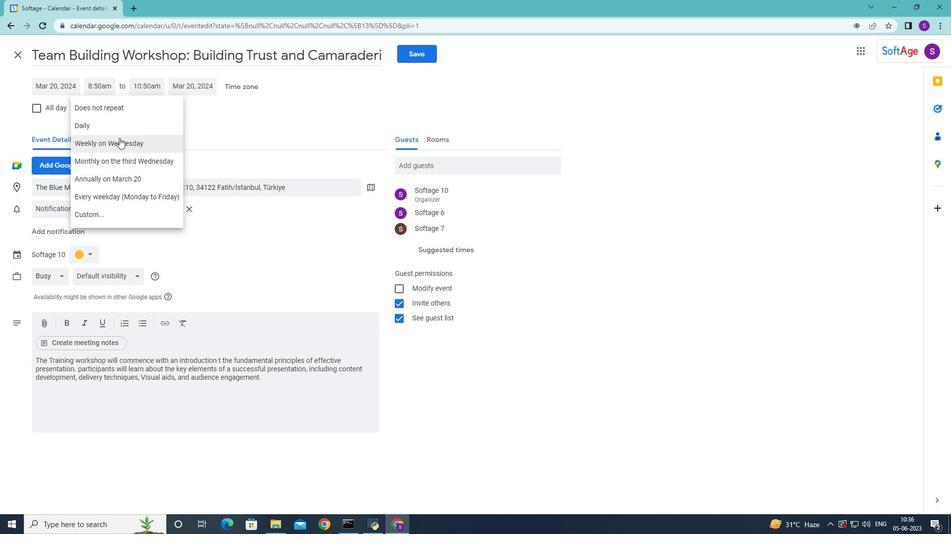 
Action: Mouse pressed left at (120, 129)
Screenshot: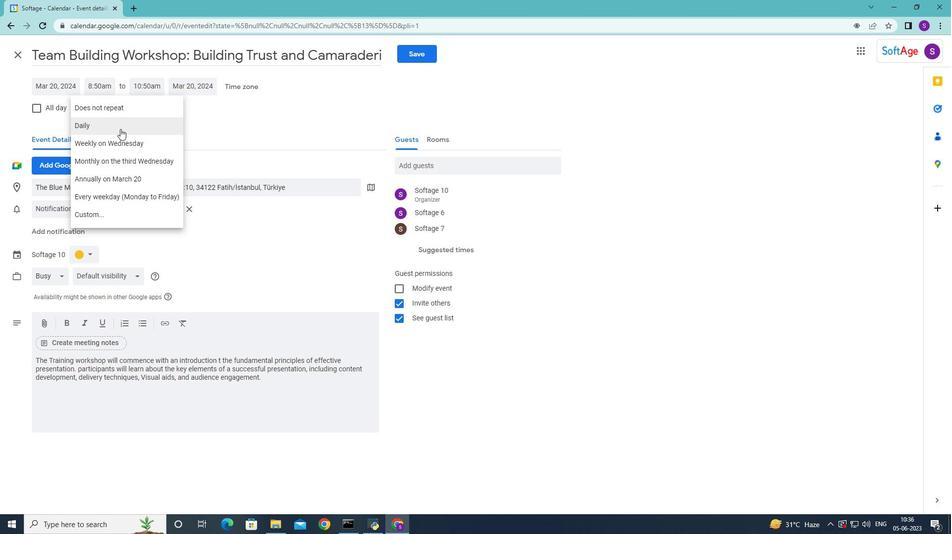 
Action: Mouse moved to (355, 448)
Screenshot: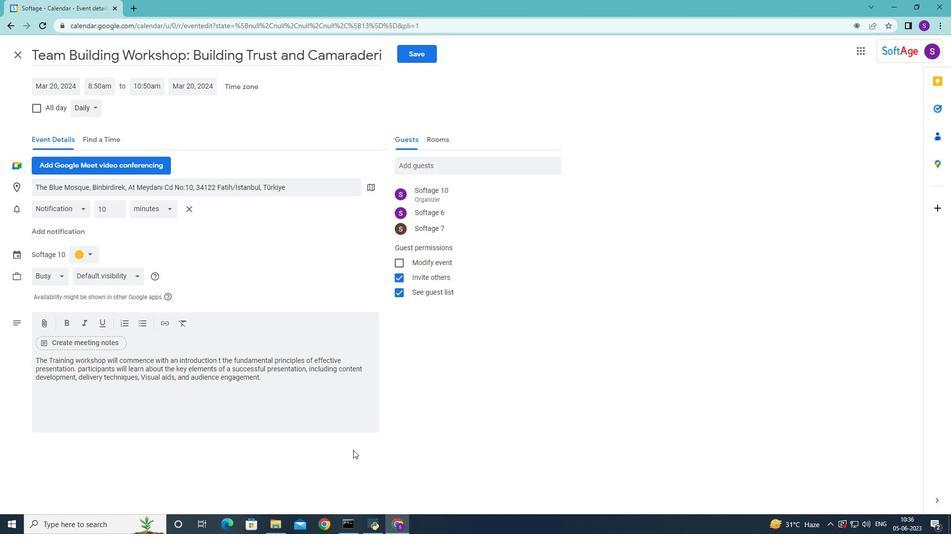 
